 Task: Set the issue deletion in admin repository permissions for the organization "Mark56771" to "Allow repository administrators to delete issues for this organization".
Action: Mouse moved to (1065, 78)
Screenshot: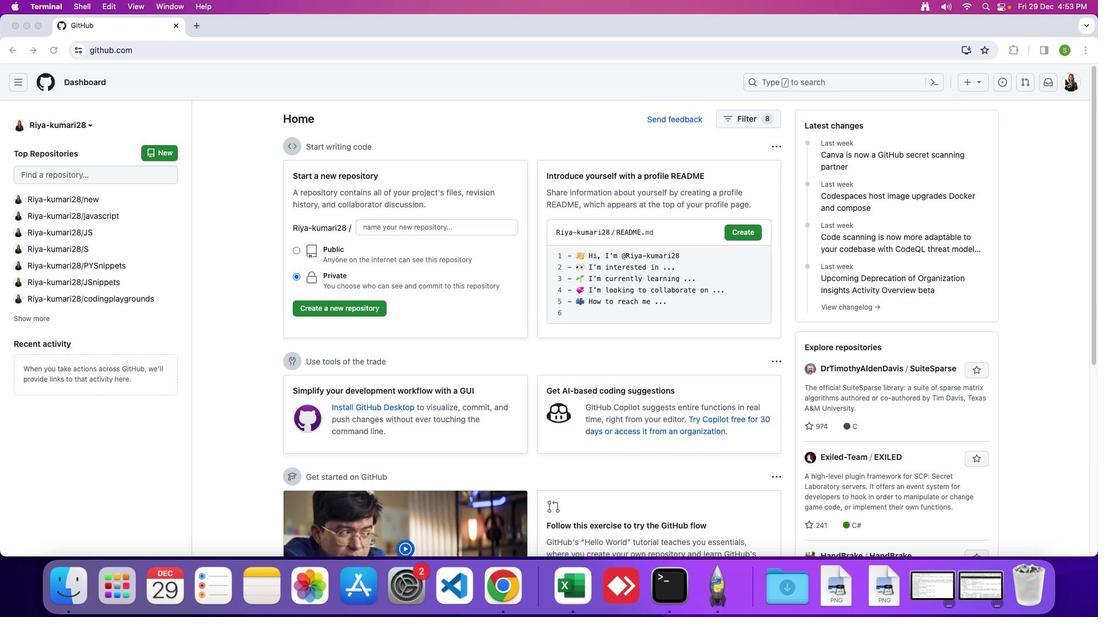 
Action: Mouse pressed left at (1065, 78)
Screenshot: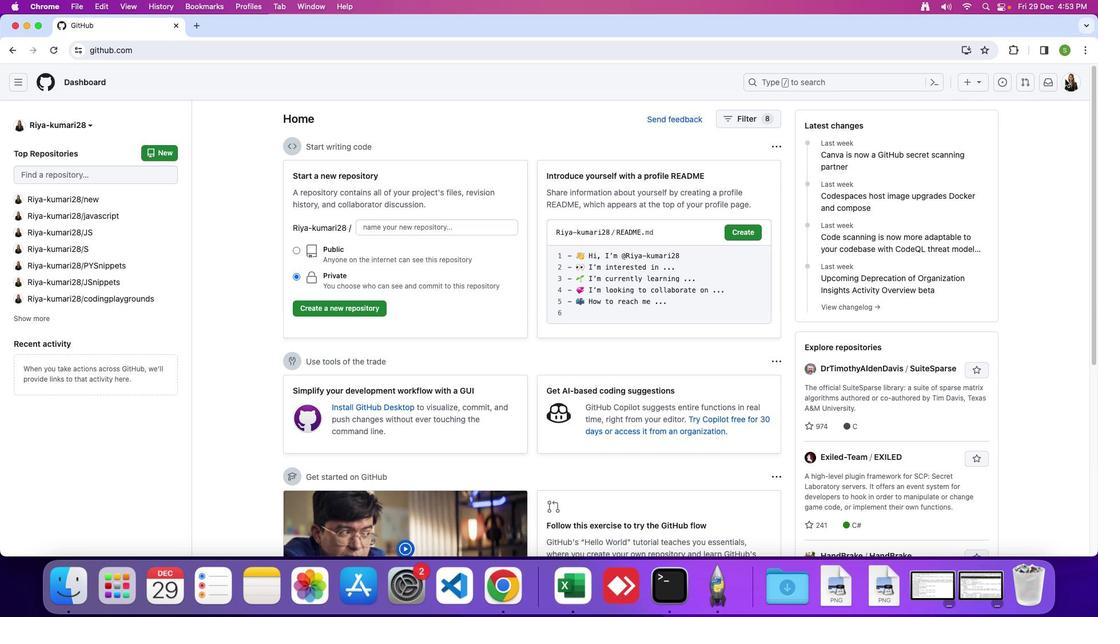 
Action: Mouse moved to (1070, 77)
Screenshot: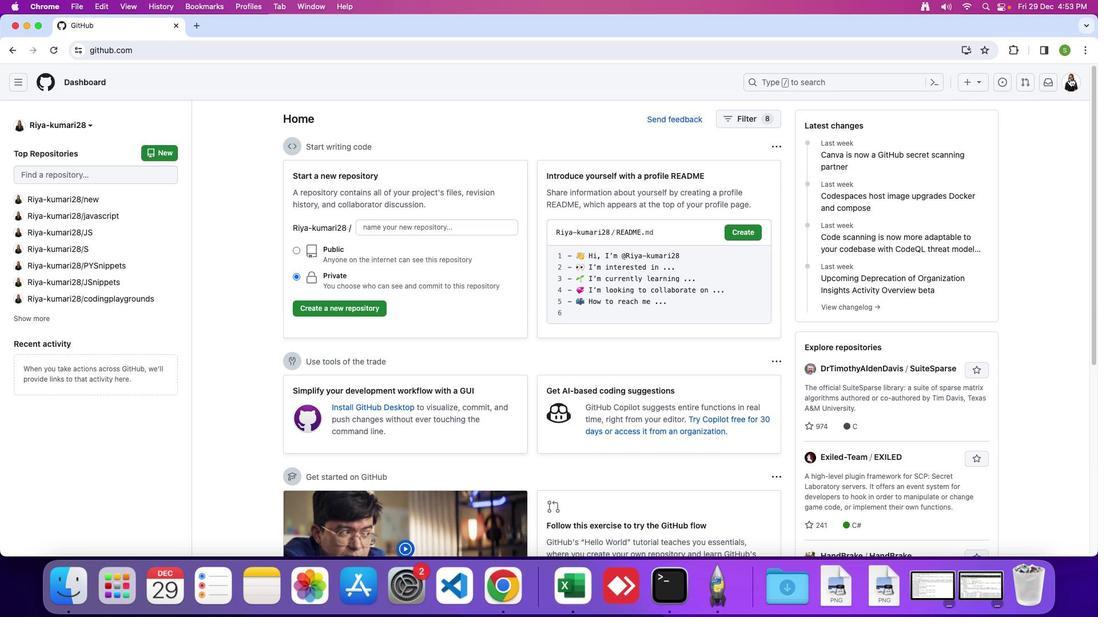 
Action: Mouse pressed left at (1070, 77)
Screenshot: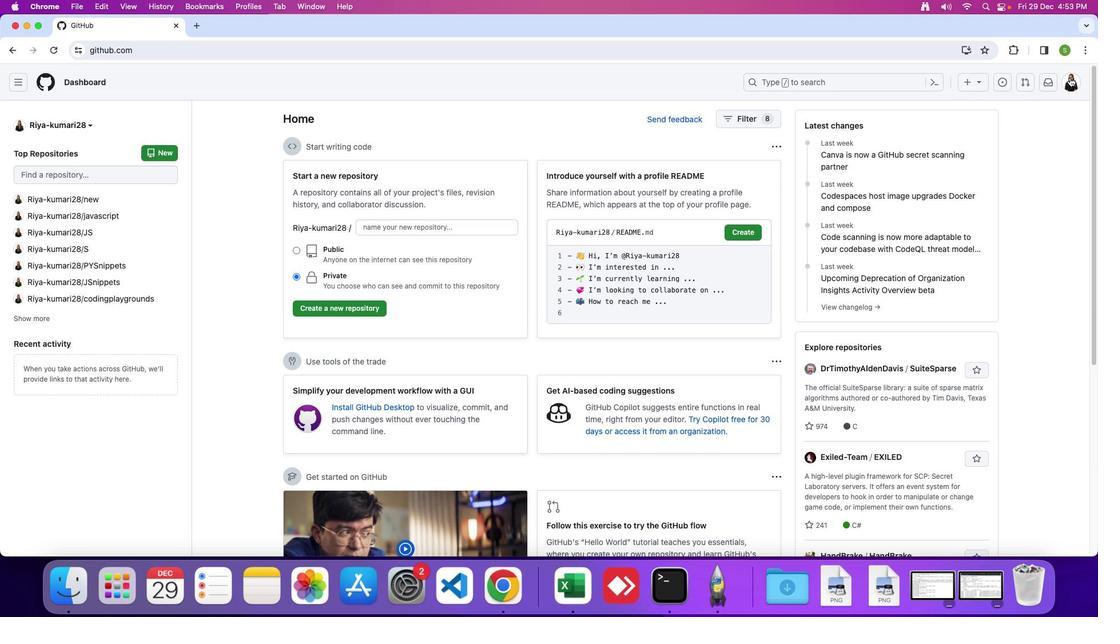 
Action: Mouse moved to (1000, 220)
Screenshot: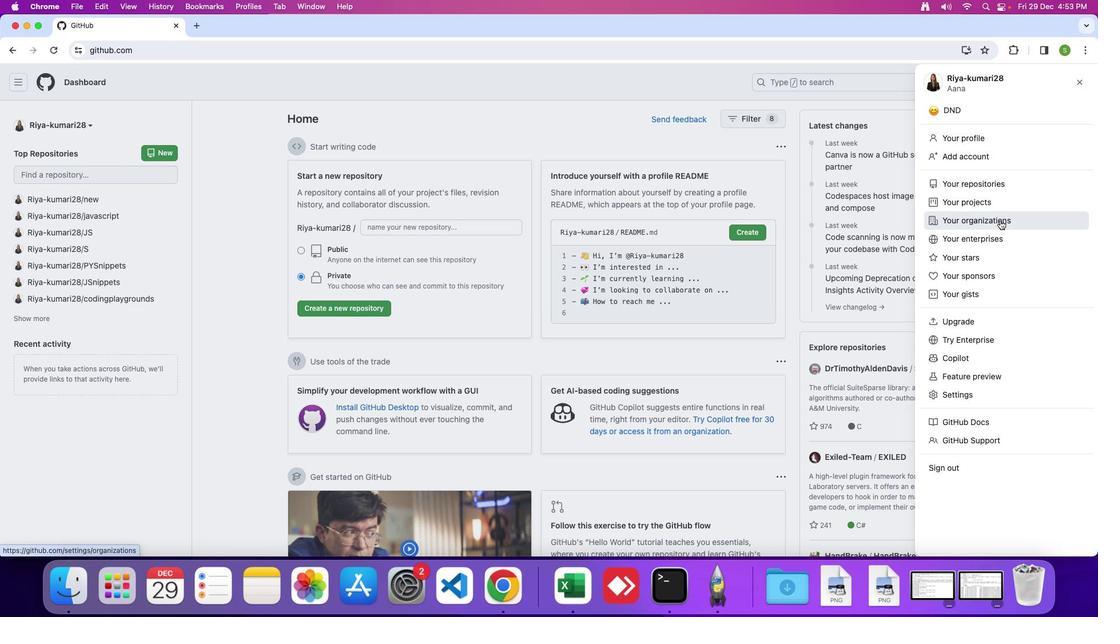 
Action: Mouse pressed left at (1000, 220)
Screenshot: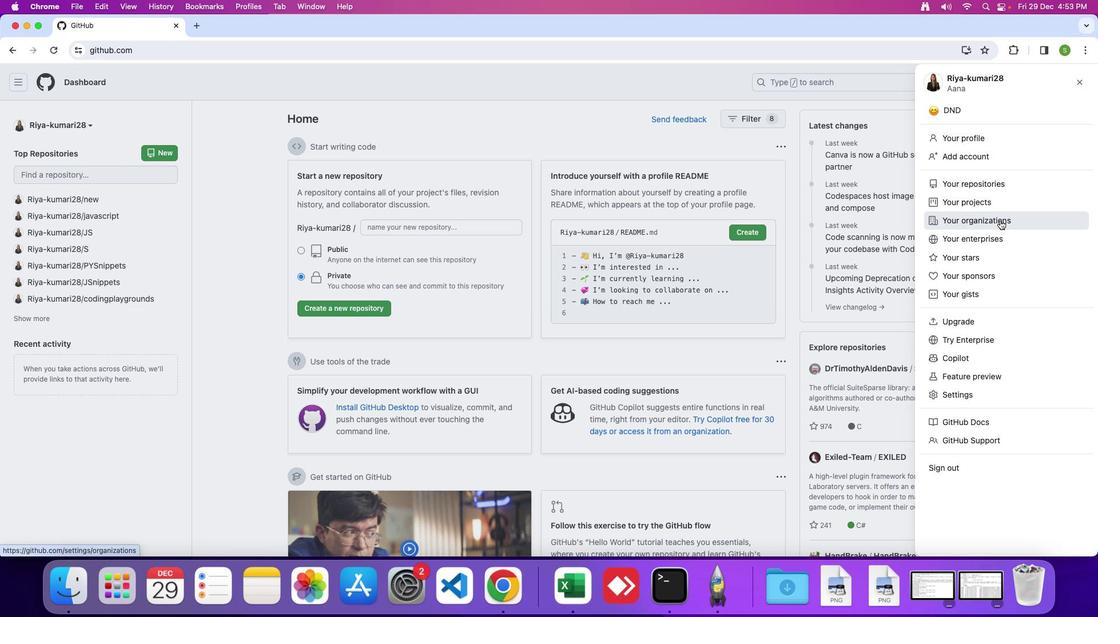 
Action: Mouse moved to (838, 237)
Screenshot: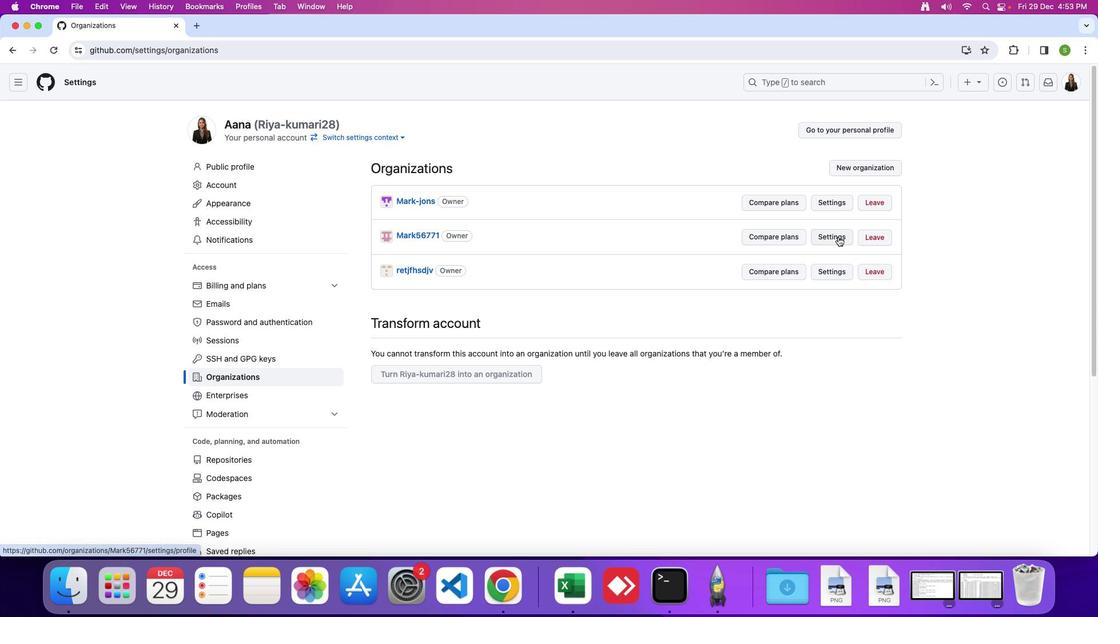 
Action: Mouse pressed left at (838, 237)
Screenshot: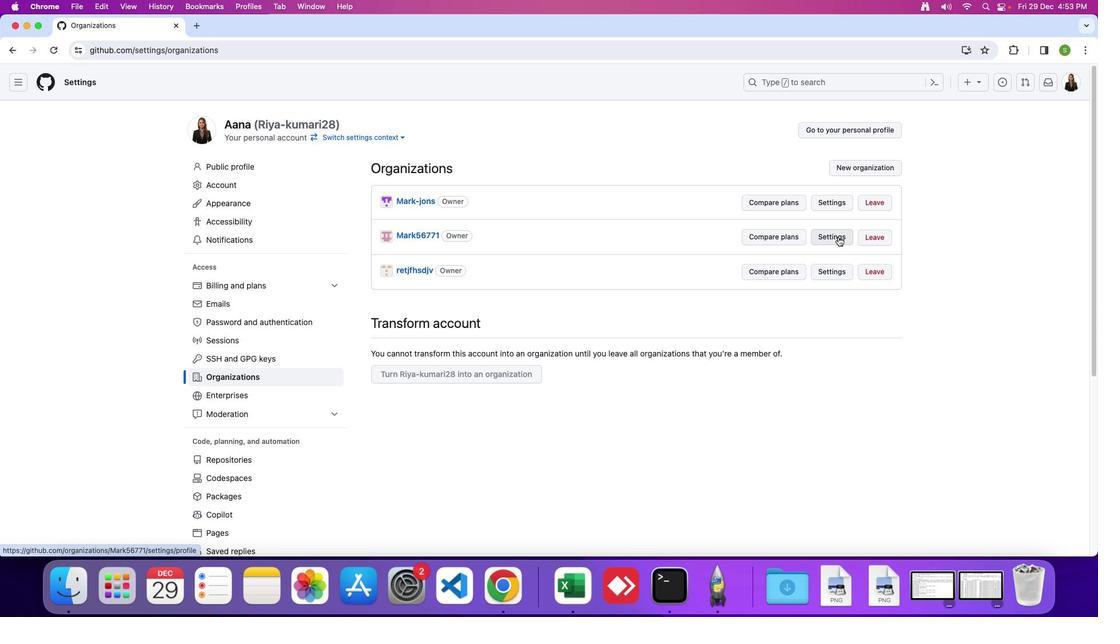 
Action: Mouse moved to (284, 266)
Screenshot: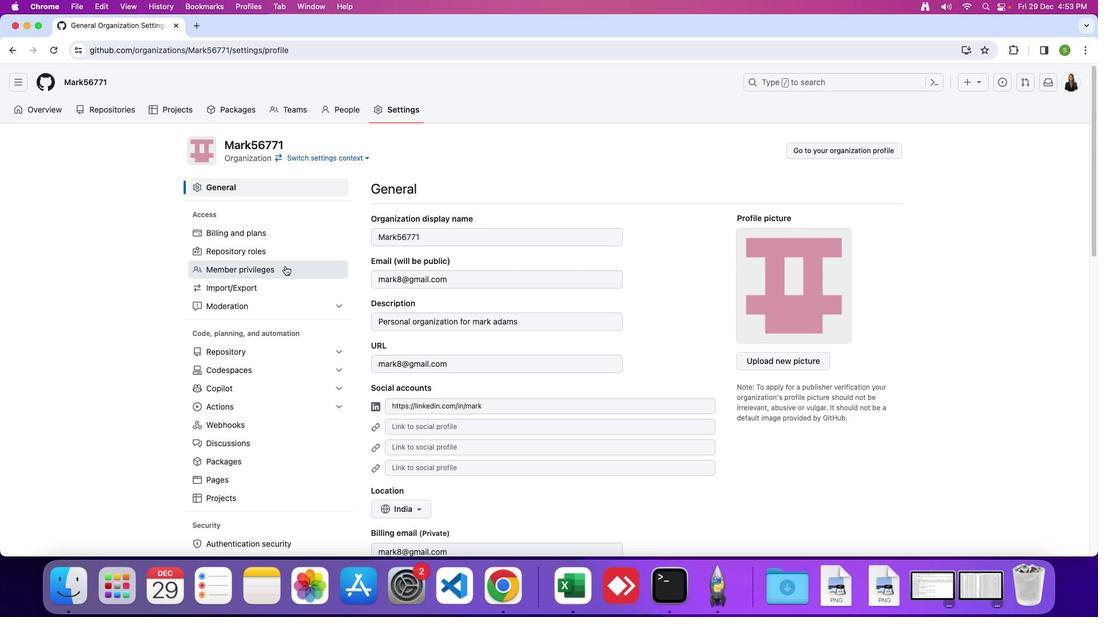 
Action: Mouse pressed left at (284, 266)
Screenshot: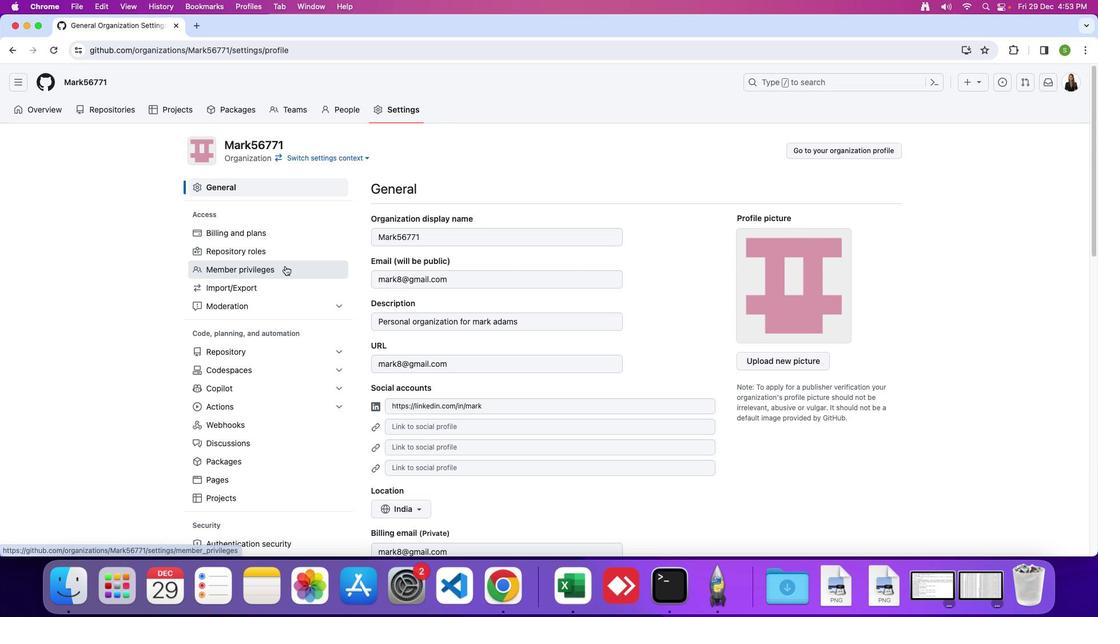 
Action: Mouse moved to (547, 318)
Screenshot: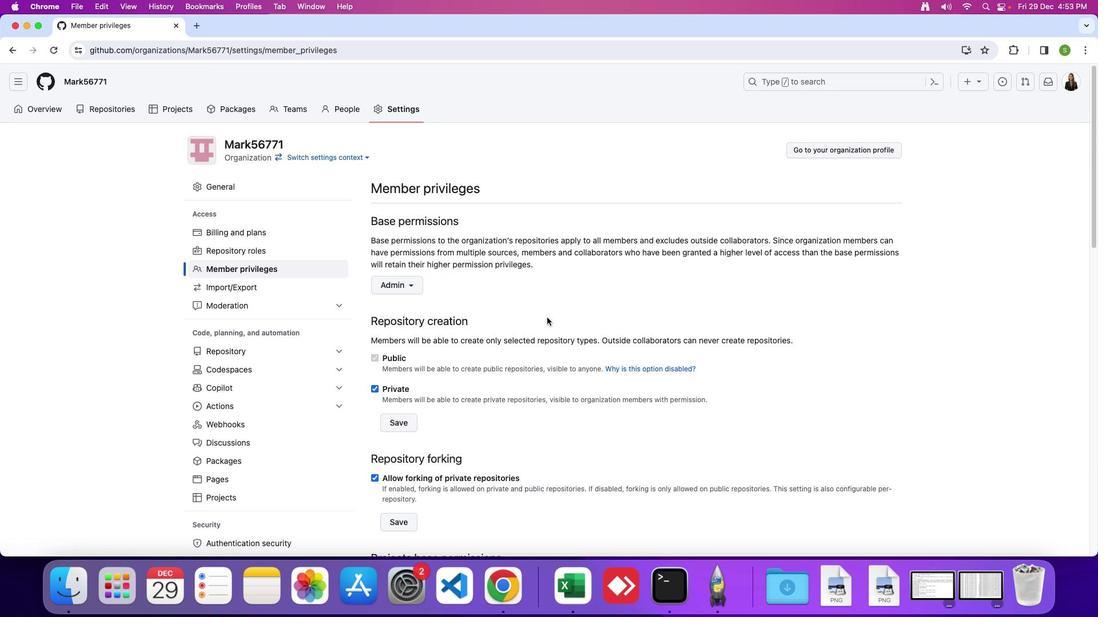 
Action: Mouse scrolled (547, 318) with delta (0, 0)
Screenshot: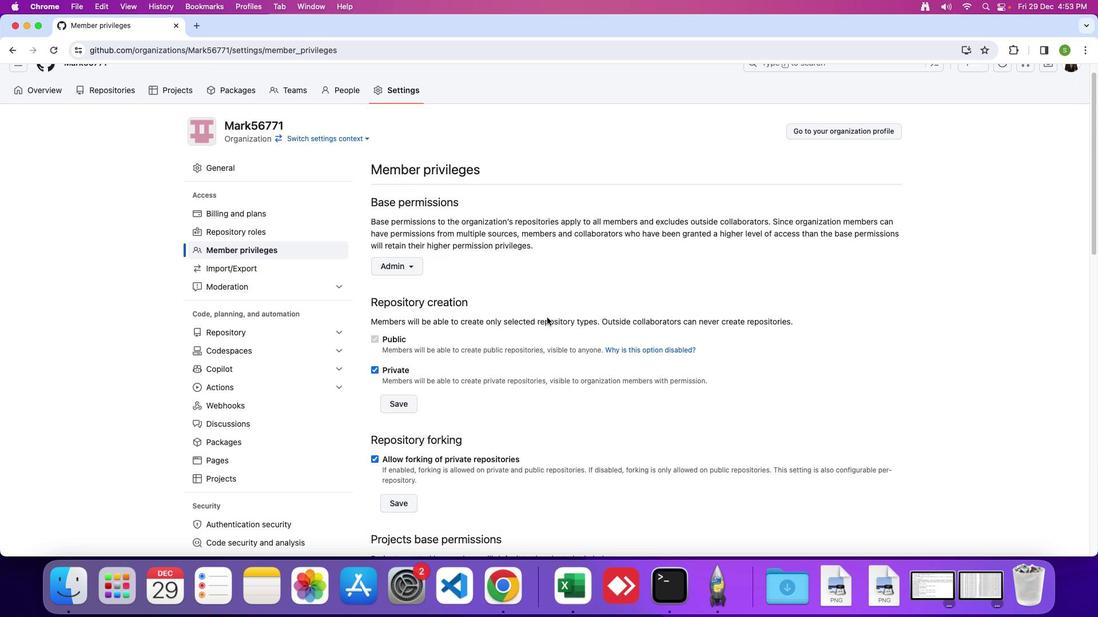 
Action: Mouse moved to (547, 318)
Screenshot: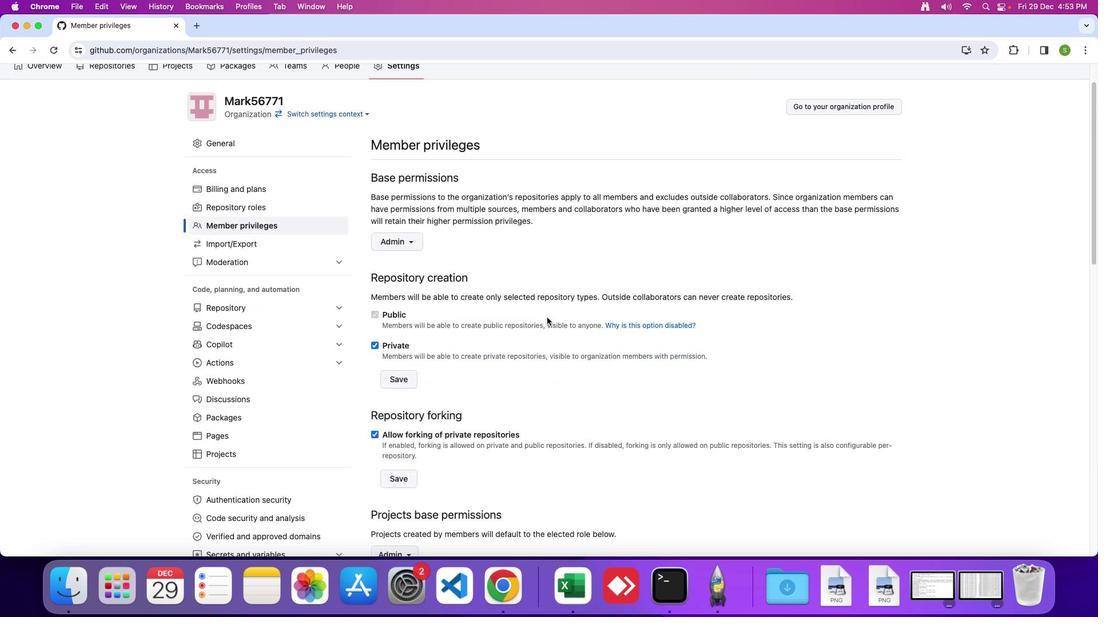 
Action: Mouse scrolled (547, 318) with delta (0, 0)
Screenshot: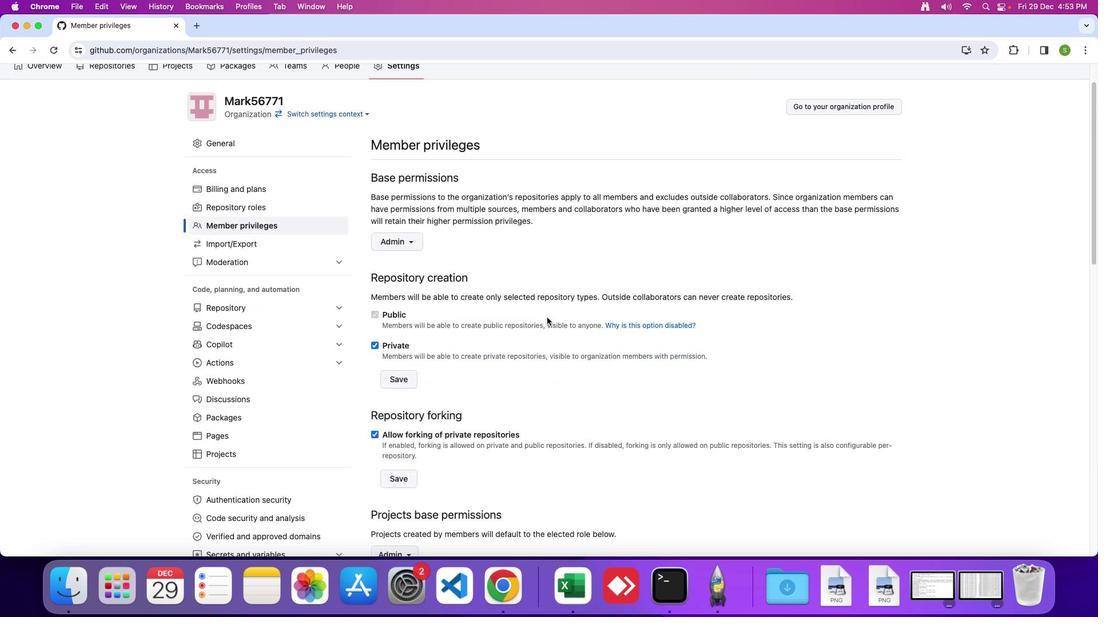 
Action: Mouse scrolled (547, 318) with delta (0, -1)
Screenshot: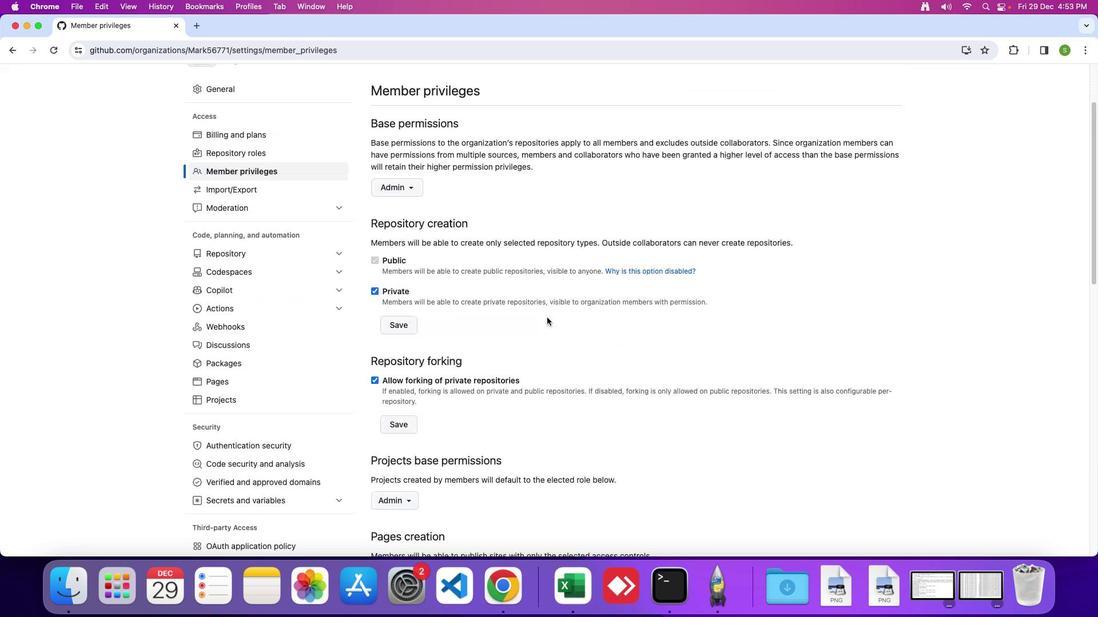 
Action: Mouse scrolled (547, 318) with delta (0, 0)
Screenshot: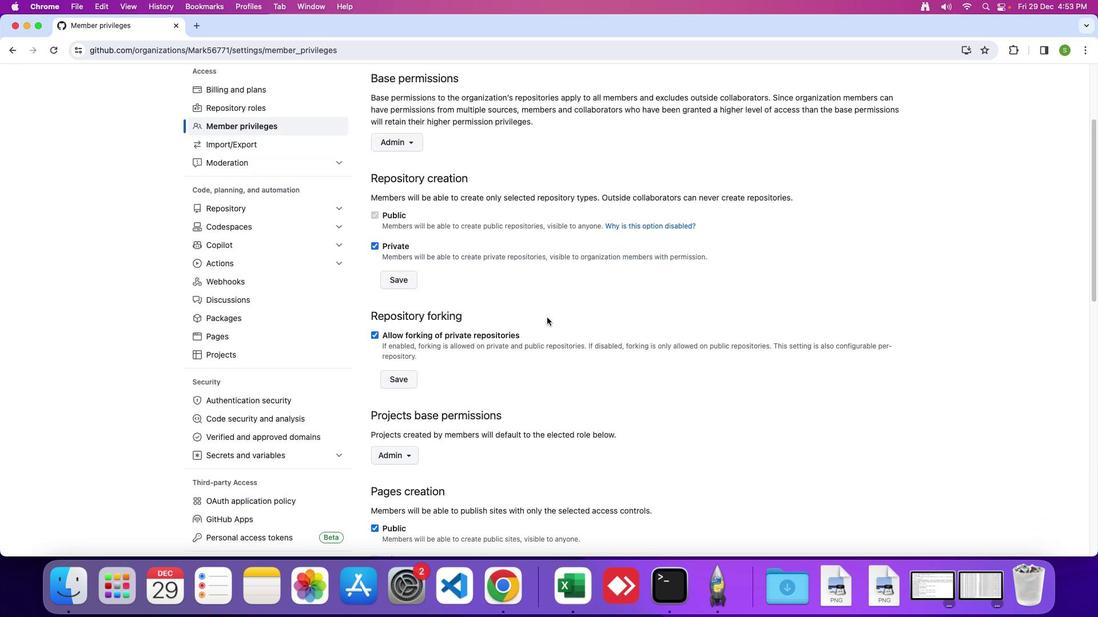 
Action: Mouse scrolled (547, 318) with delta (0, 0)
Screenshot: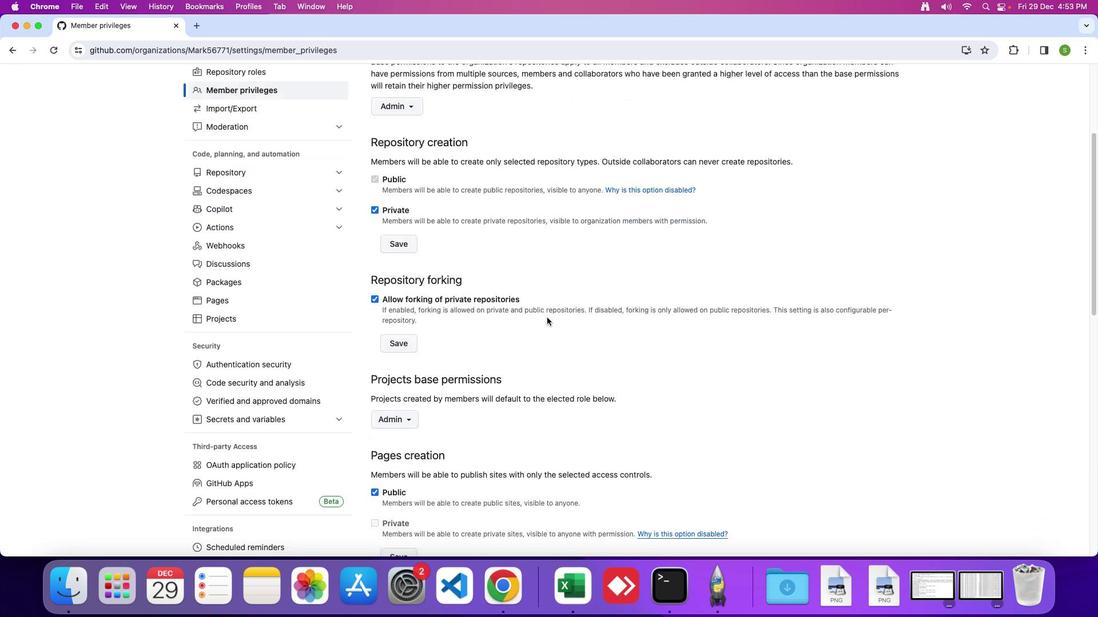 
Action: Mouse scrolled (547, 318) with delta (0, -2)
Screenshot: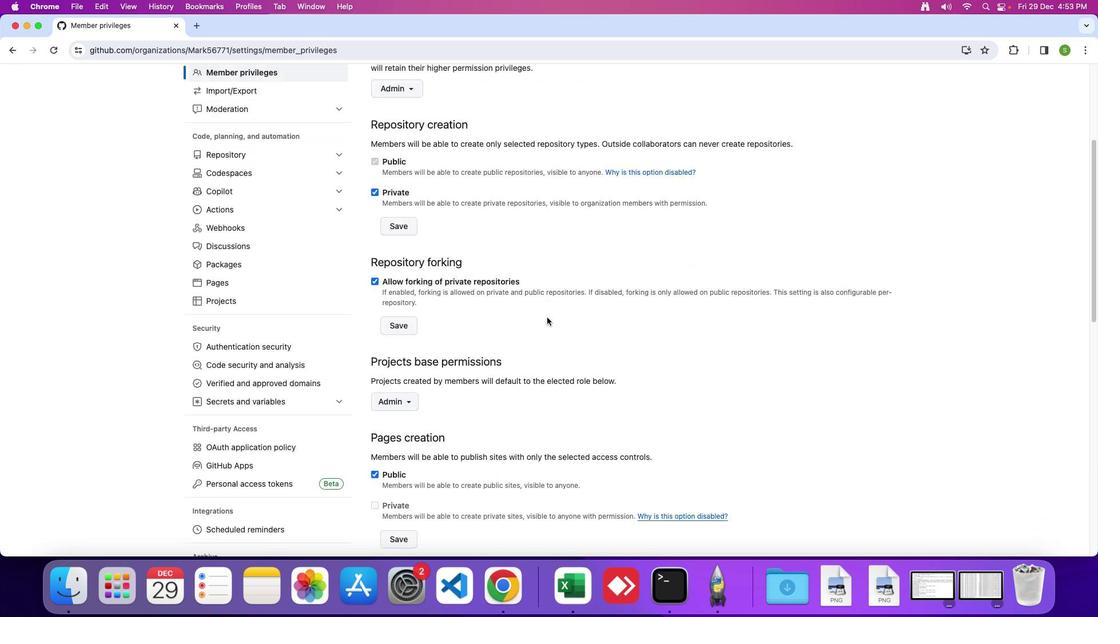 
Action: Mouse scrolled (547, 318) with delta (0, 0)
Screenshot: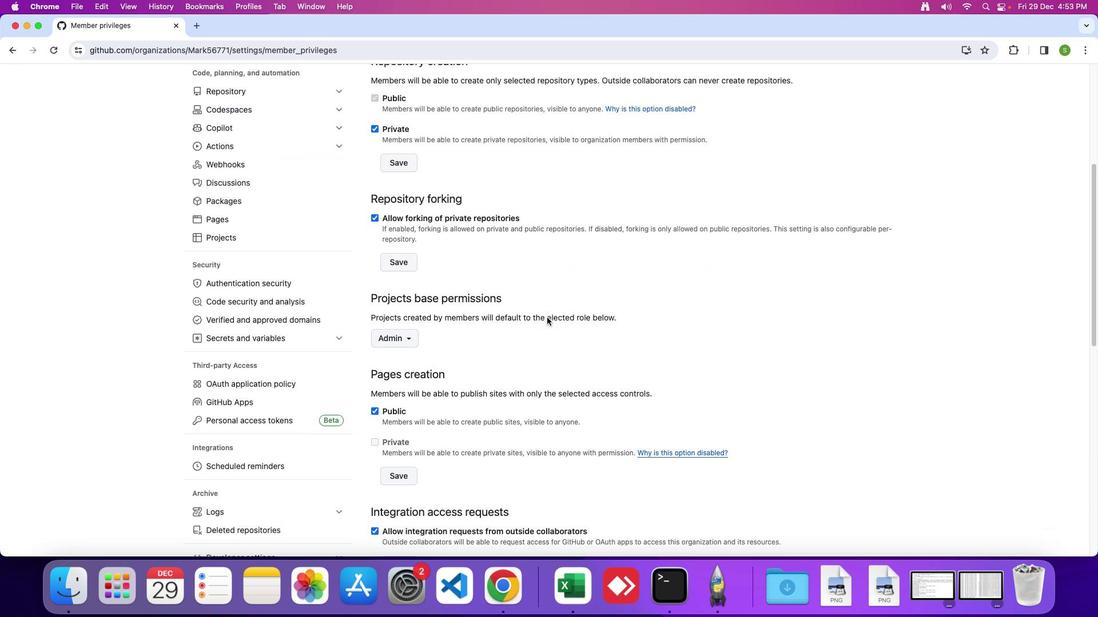 
Action: Mouse scrolled (547, 318) with delta (0, 0)
Screenshot: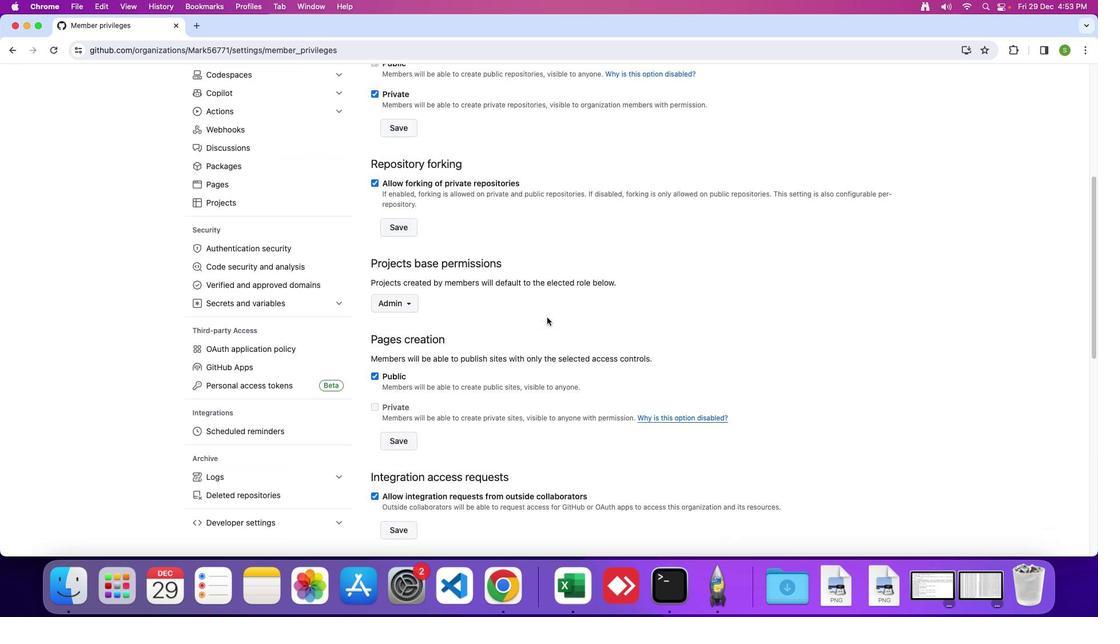 
Action: Mouse scrolled (547, 318) with delta (0, -2)
Screenshot: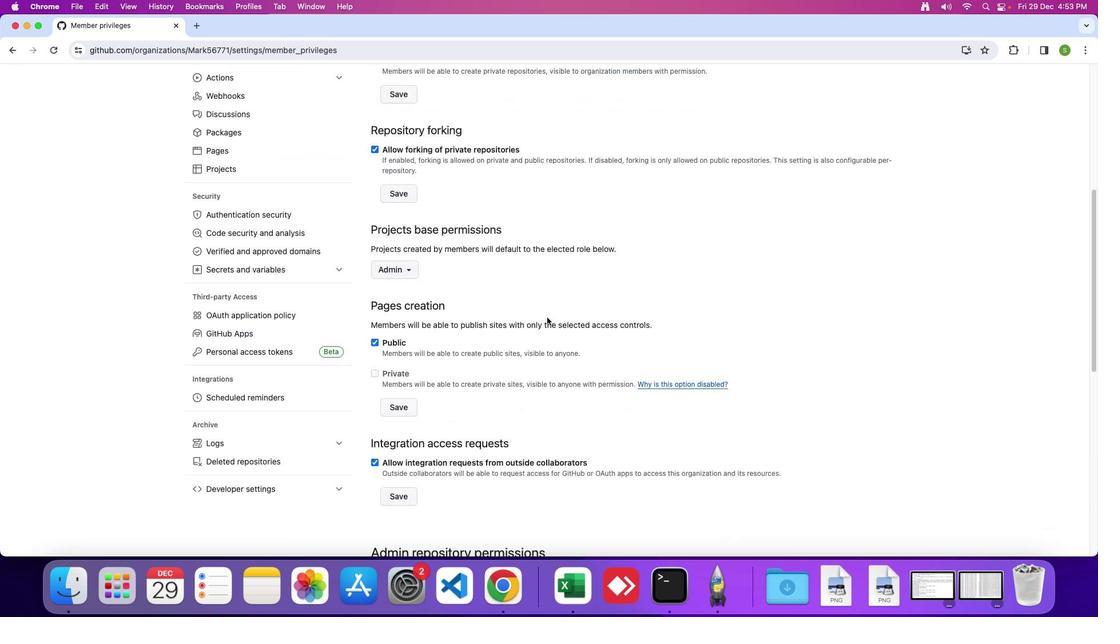 
Action: Mouse scrolled (547, 318) with delta (0, 0)
Screenshot: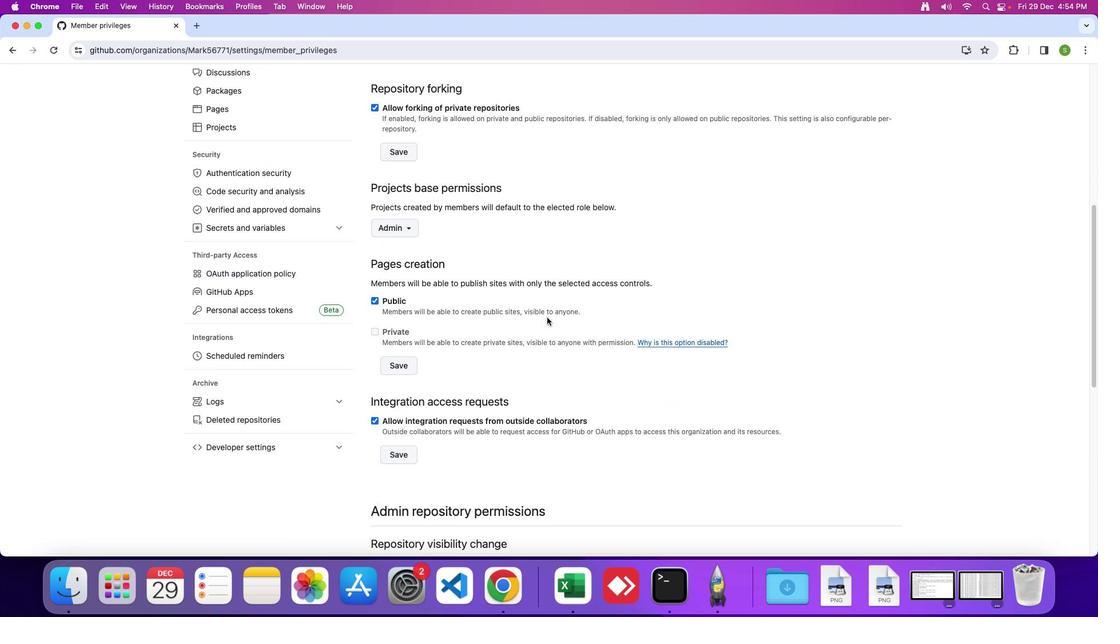 
Action: Mouse scrolled (547, 318) with delta (0, 0)
Screenshot: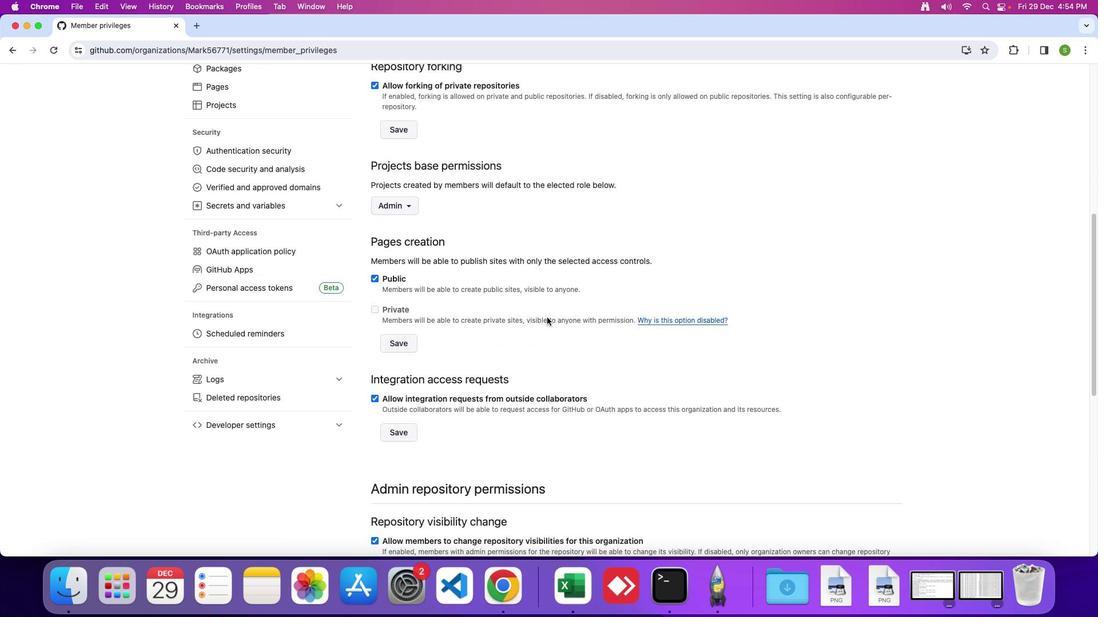 
Action: Mouse scrolled (547, 318) with delta (0, -1)
Screenshot: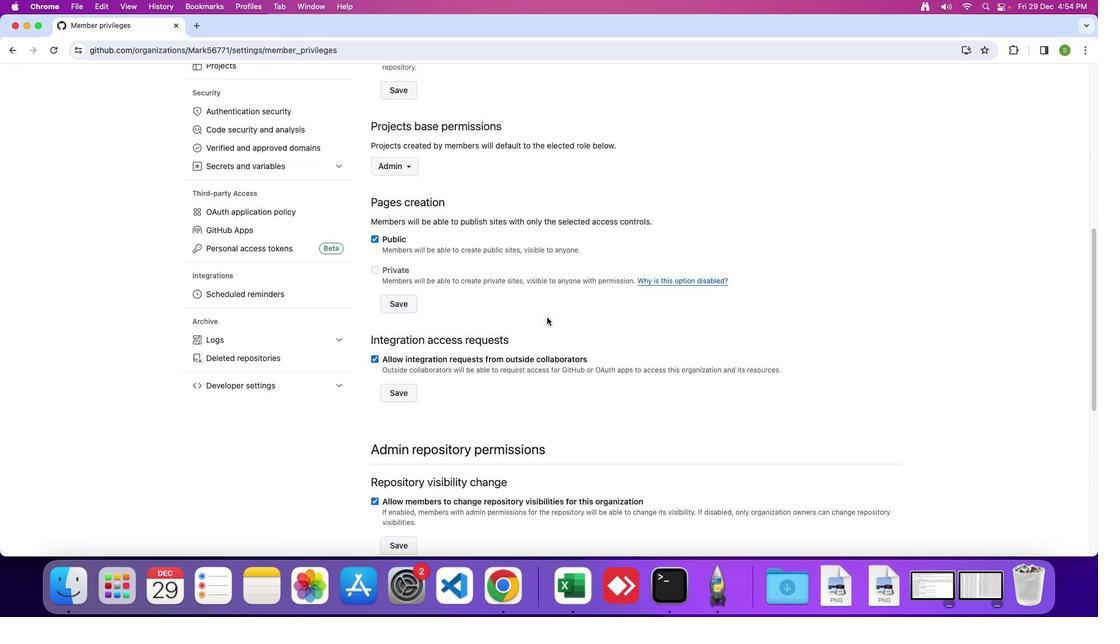 
Action: Mouse scrolled (547, 318) with delta (0, 0)
Screenshot: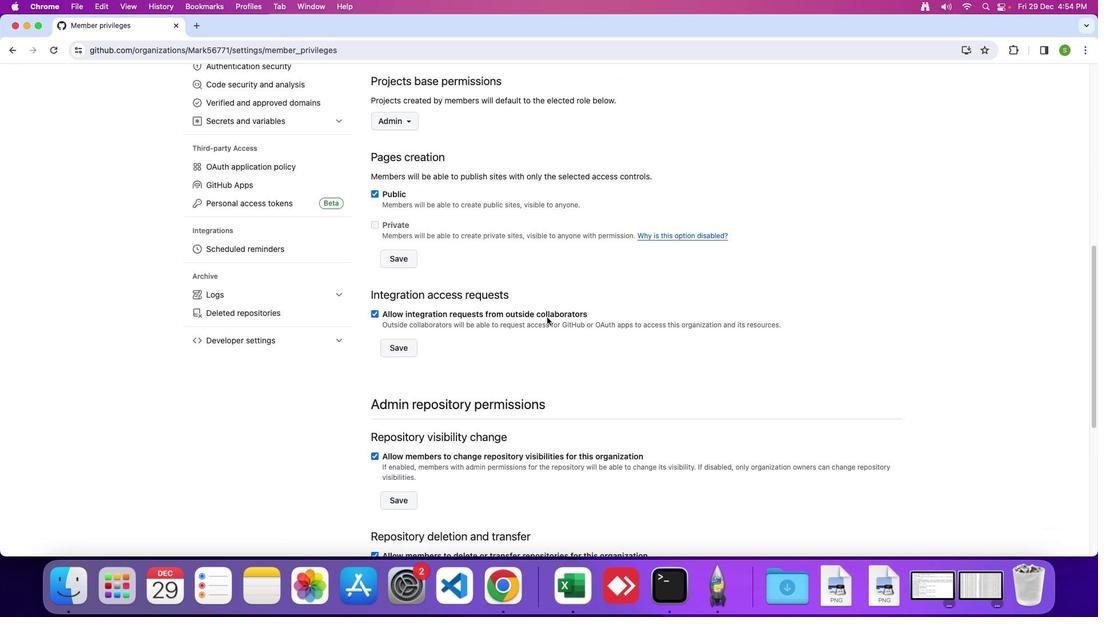 
Action: Mouse scrolled (547, 318) with delta (0, 0)
Screenshot: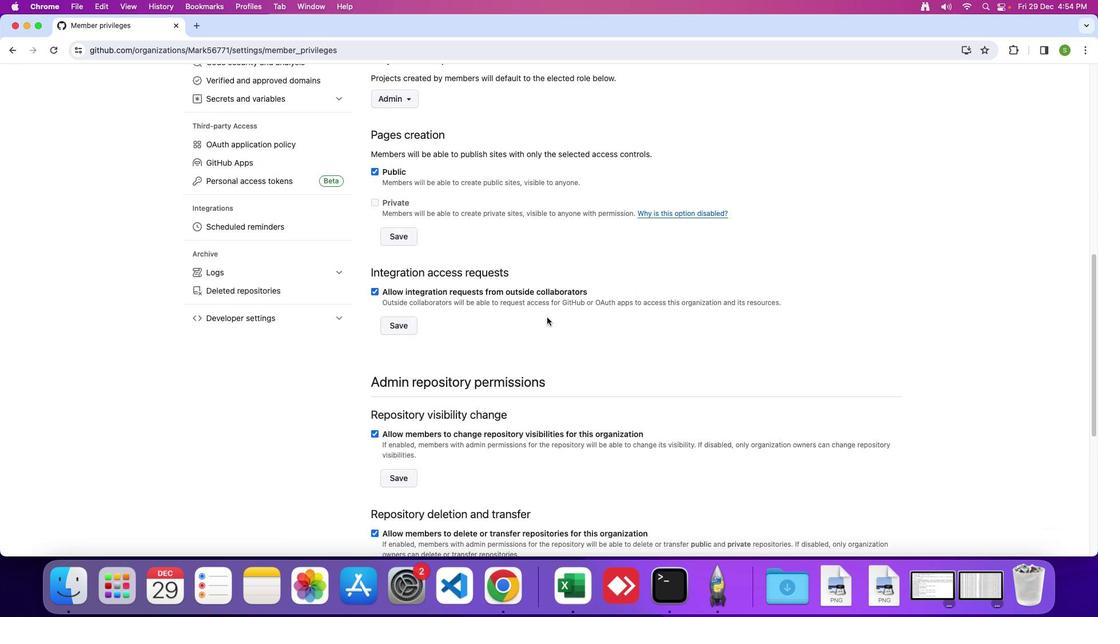 
Action: Mouse scrolled (547, 318) with delta (0, -1)
Screenshot: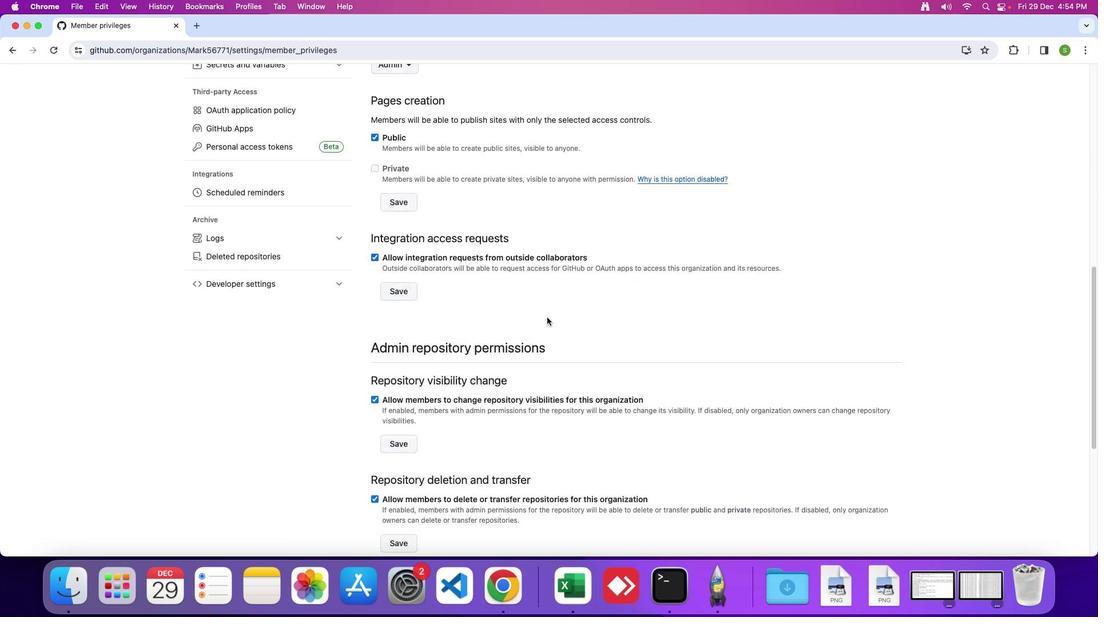 
Action: Mouse scrolled (547, 318) with delta (0, 0)
Screenshot: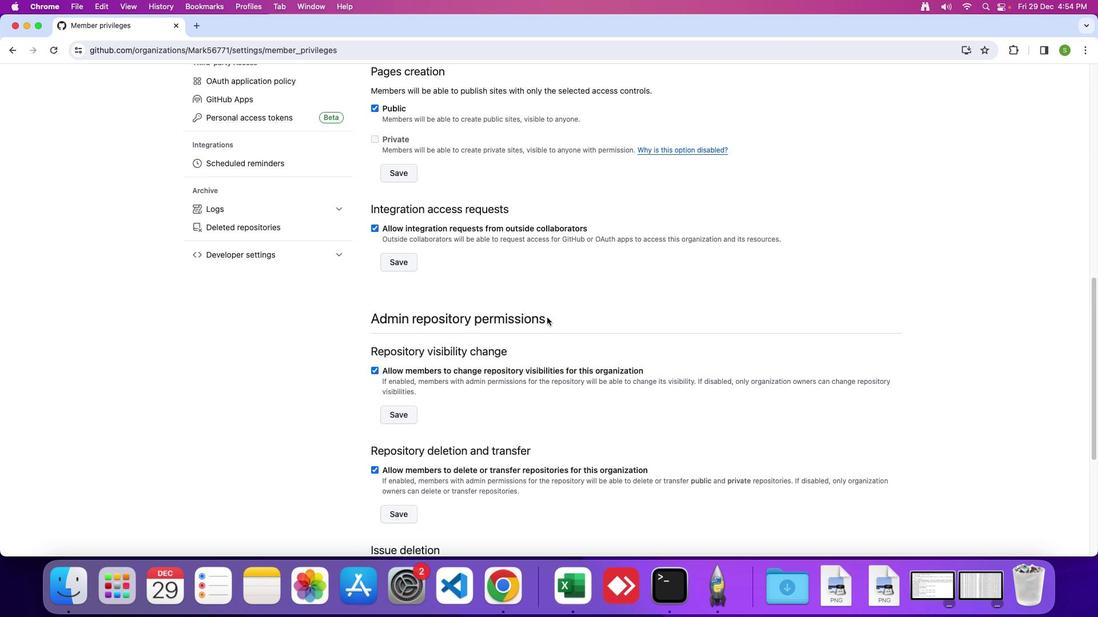 
Action: Mouse scrolled (547, 318) with delta (0, 0)
Screenshot: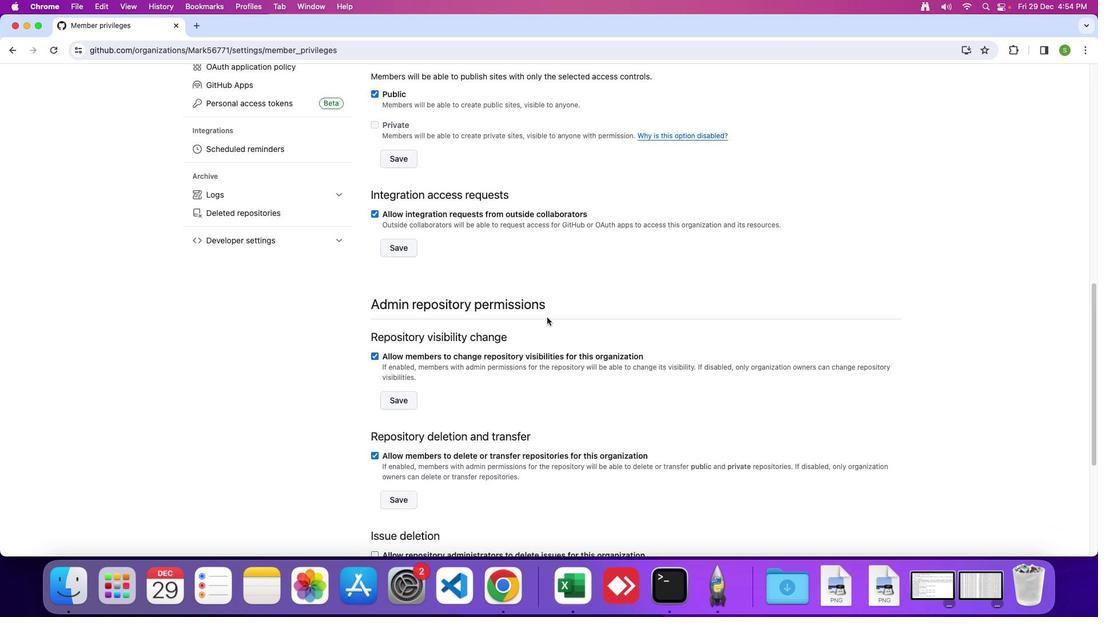 
Action: Mouse scrolled (547, 318) with delta (0, -1)
Screenshot: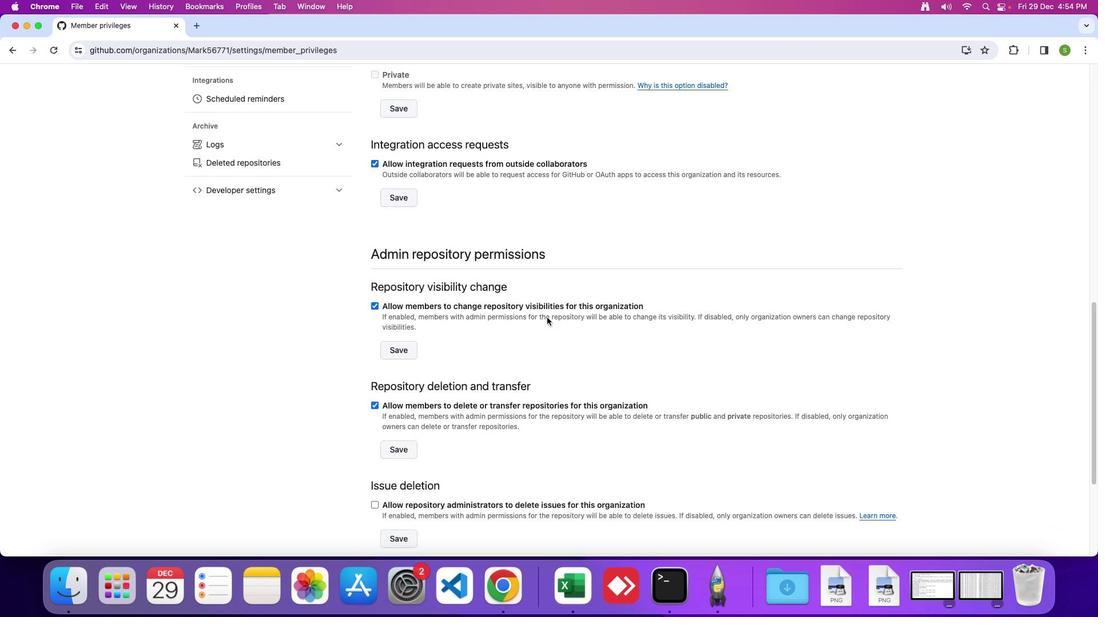 
Action: Mouse scrolled (547, 318) with delta (0, 0)
Screenshot: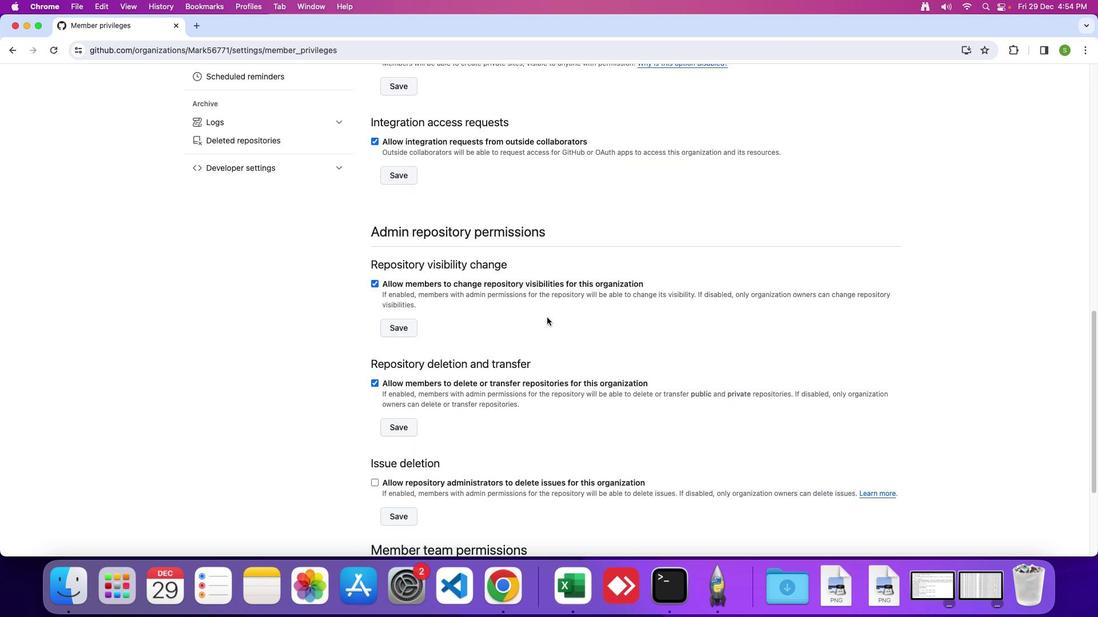 
Action: Mouse scrolled (547, 318) with delta (0, 0)
Screenshot: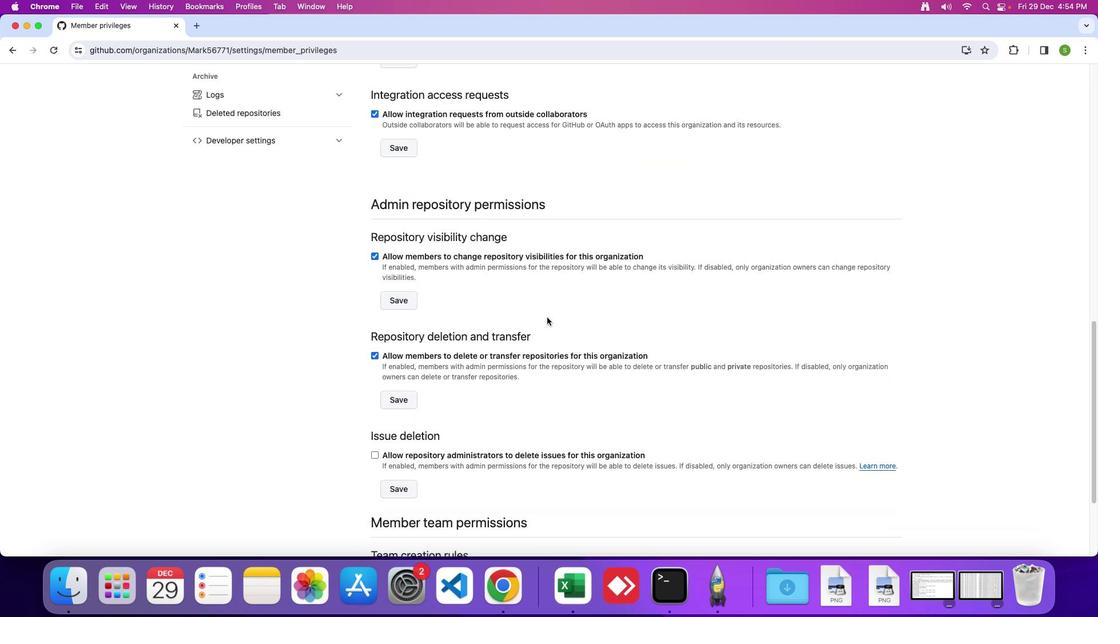 
Action: Mouse scrolled (547, 318) with delta (0, -1)
Screenshot: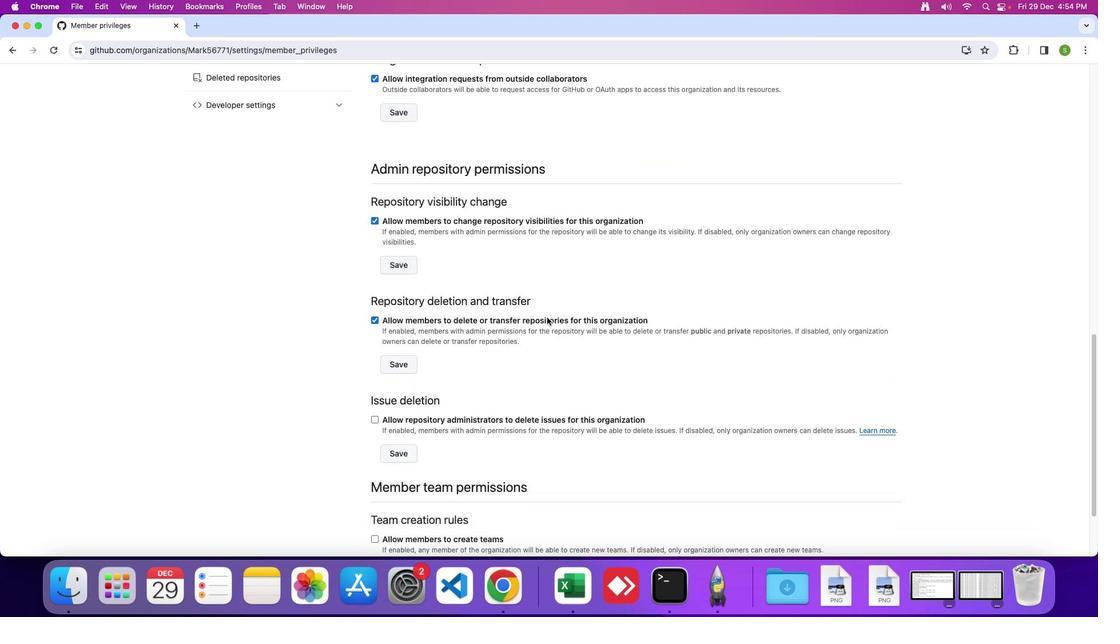 
Action: Mouse scrolled (547, 318) with delta (0, 0)
Screenshot: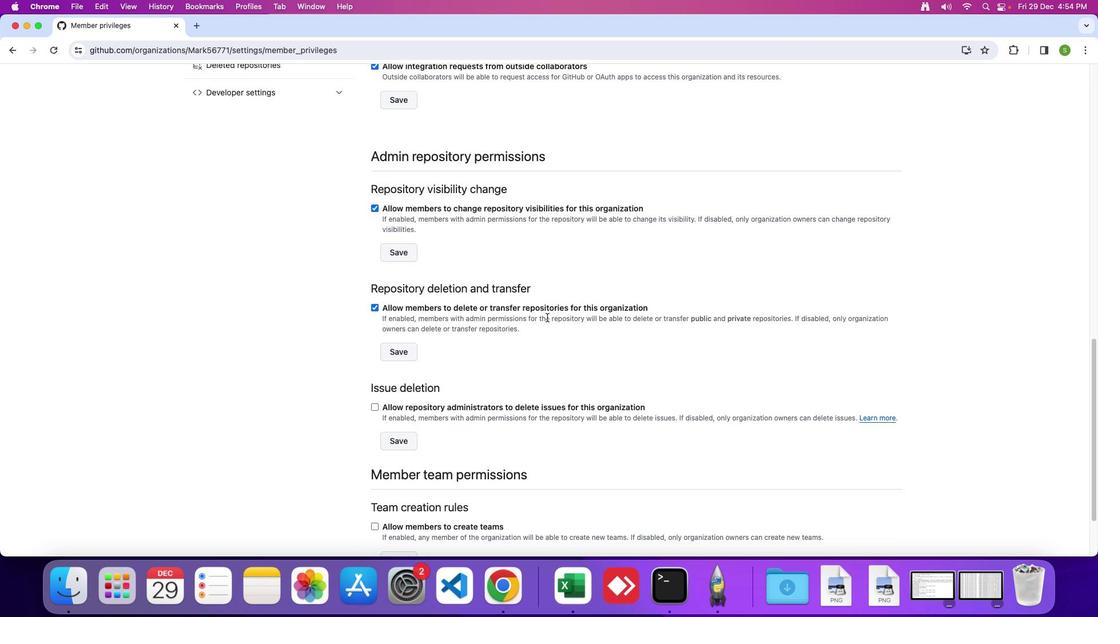 
Action: Mouse scrolled (547, 318) with delta (0, 0)
Screenshot: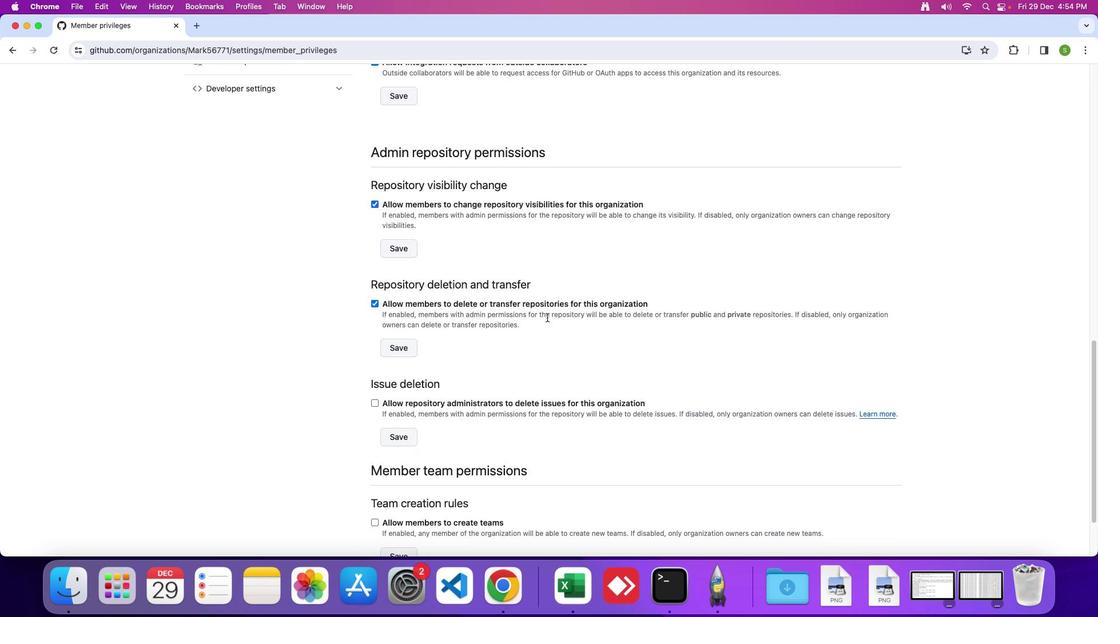 
Action: Mouse scrolled (547, 318) with delta (0, 0)
Screenshot: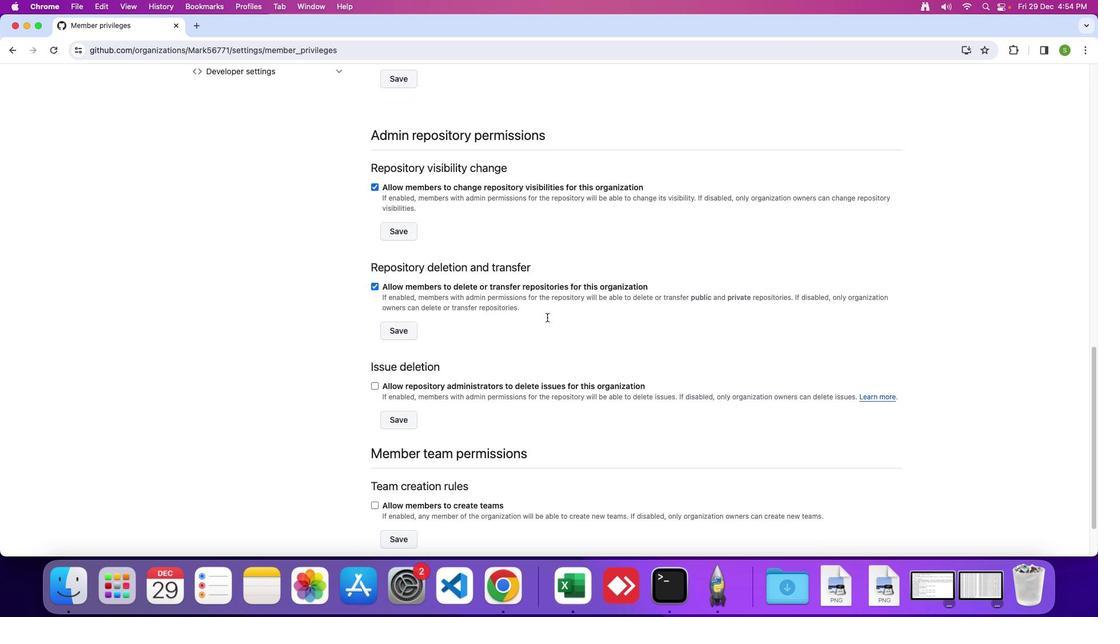 
Action: Mouse scrolled (547, 318) with delta (0, 0)
Screenshot: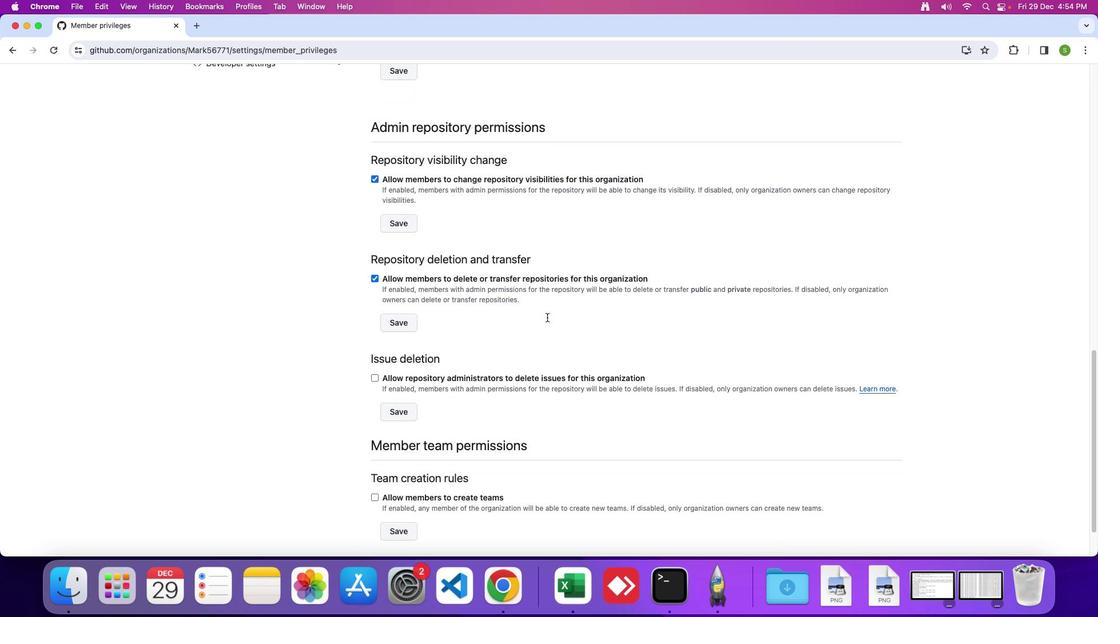 
Action: Mouse scrolled (547, 318) with delta (0, 0)
Screenshot: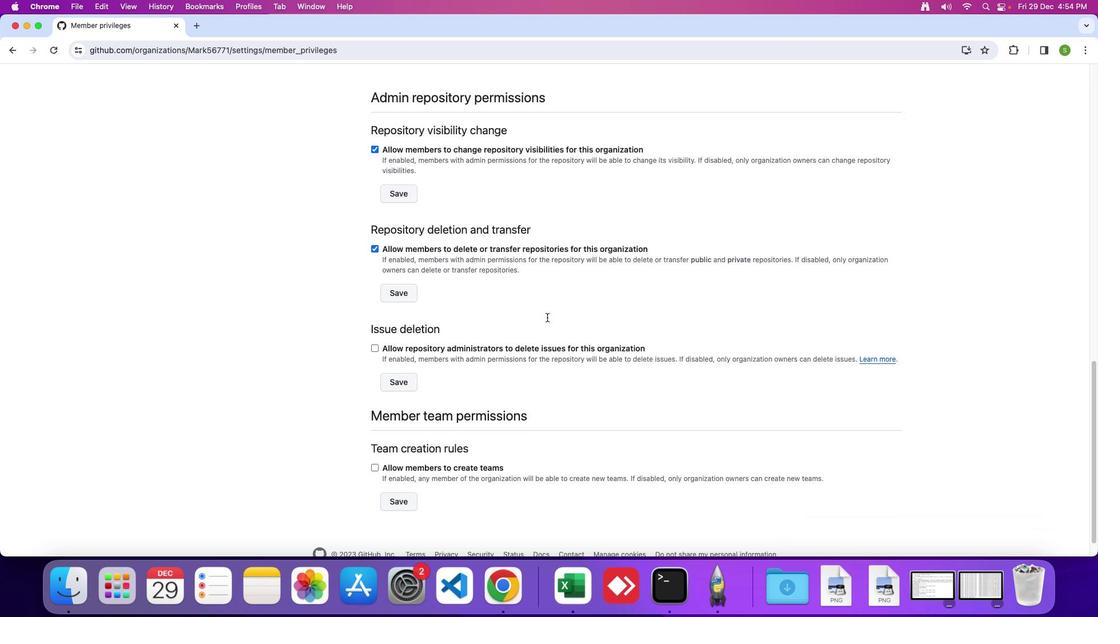 
Action: Mouse moved to (547, 317)
Screenshot: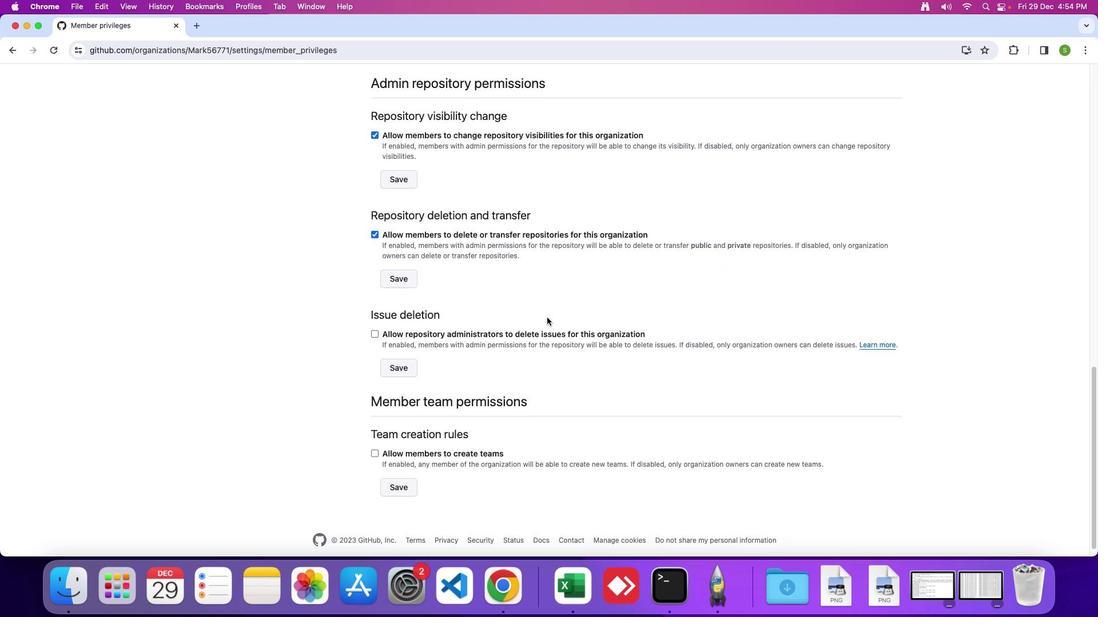 
Action: Mouse scrolled (547, 317) with delta (0, 0)
Screenshot: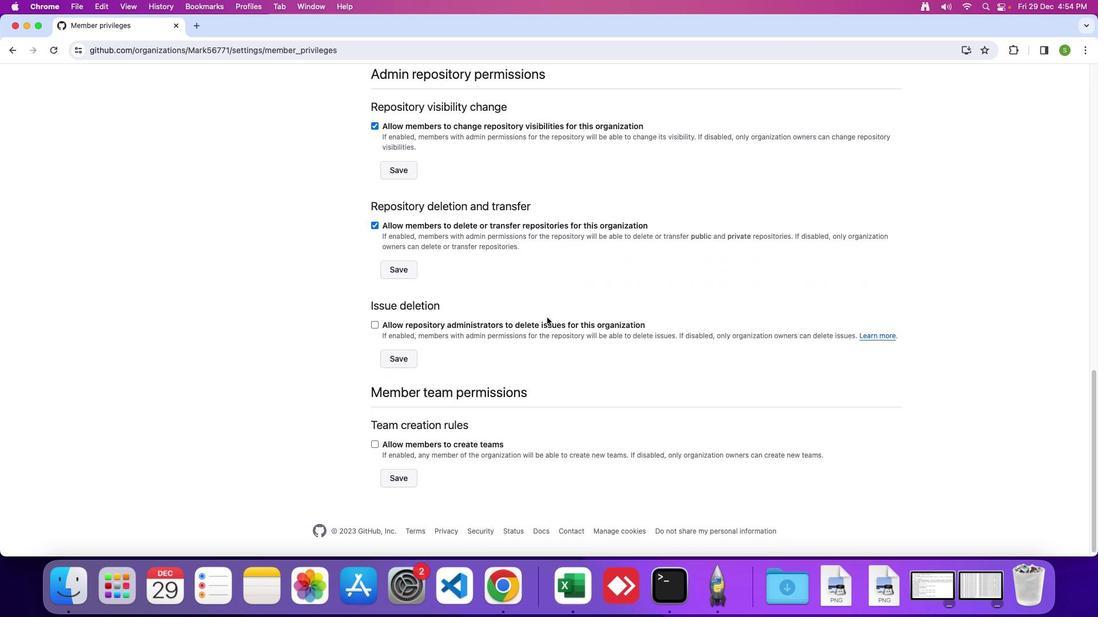 
Action: Mouse scrolled (547, 317) with delta (0, 0)
Screenshot: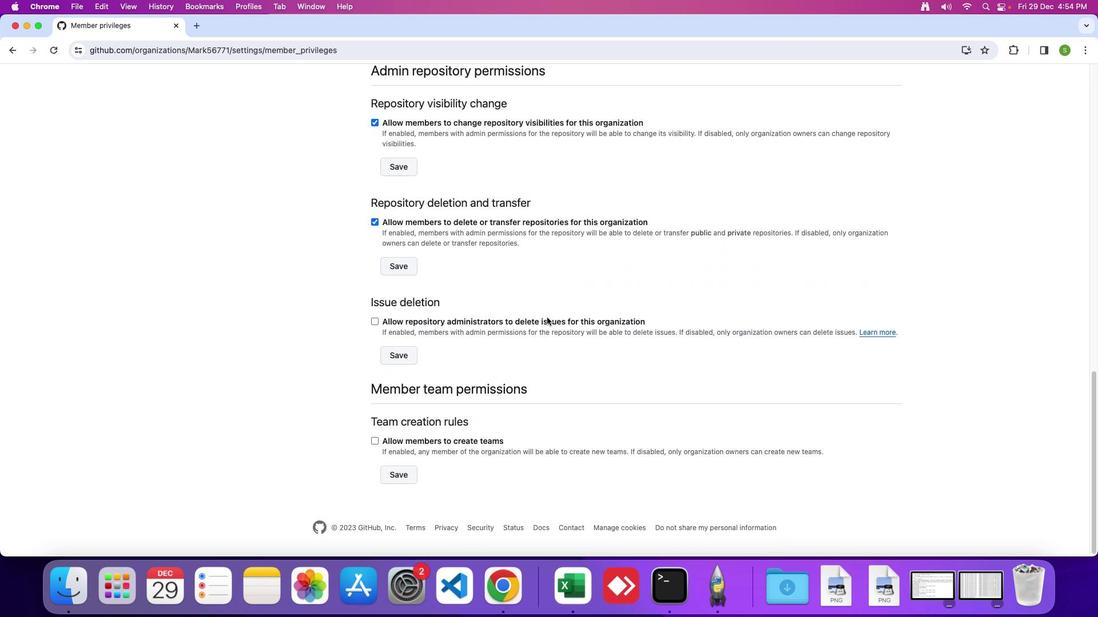 
Action: Mouse scrolled (547, 317) with delta (0, -1)
Screenshot: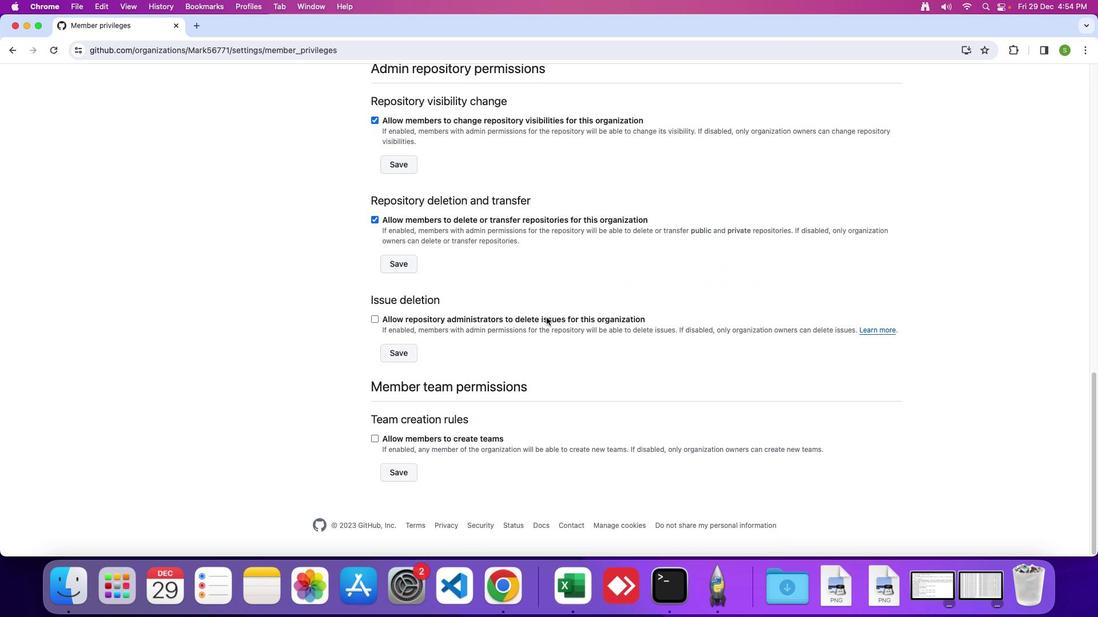 
Action: Mouse moved to (378, 322)
Screenshot: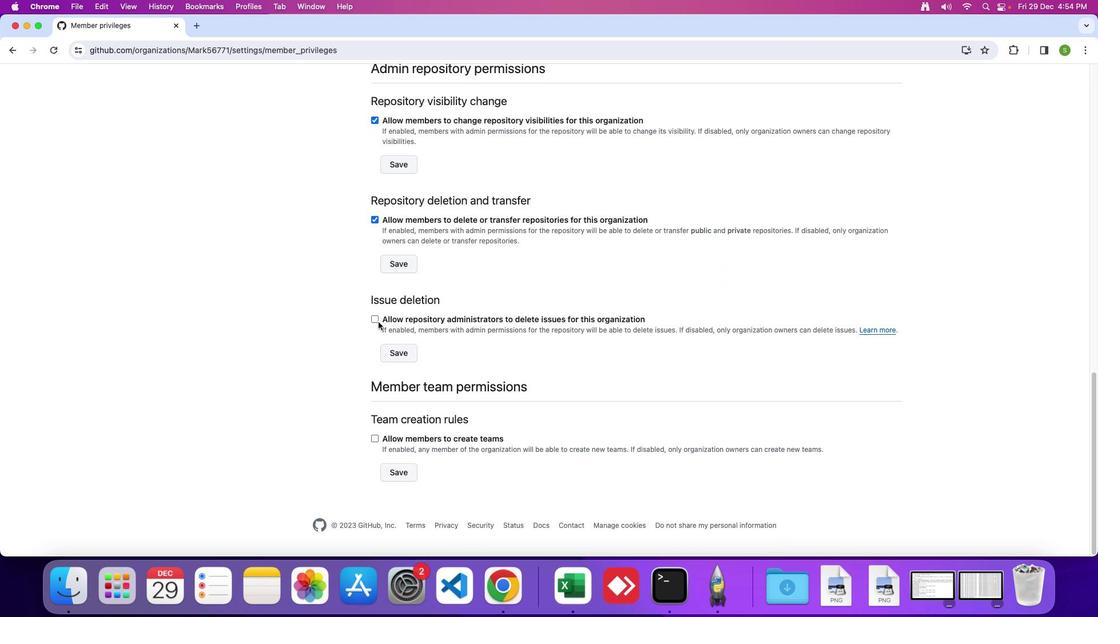 
Action: Mouse pressed left at (378, 322)
Screenshot: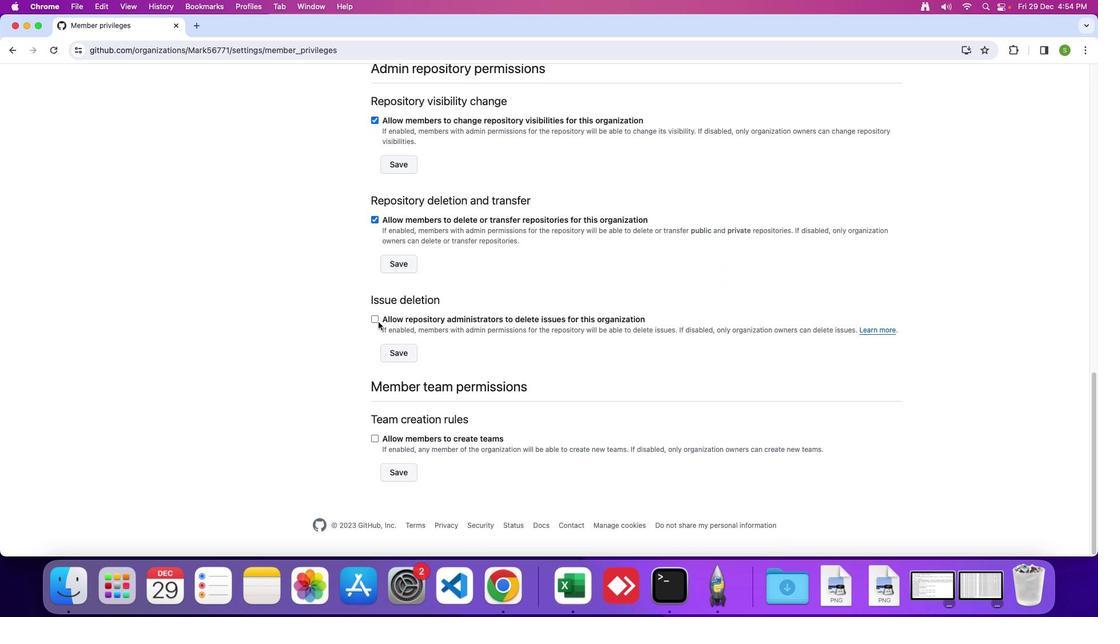 
Action: Mouse moved to (374, 322)
Screenshot: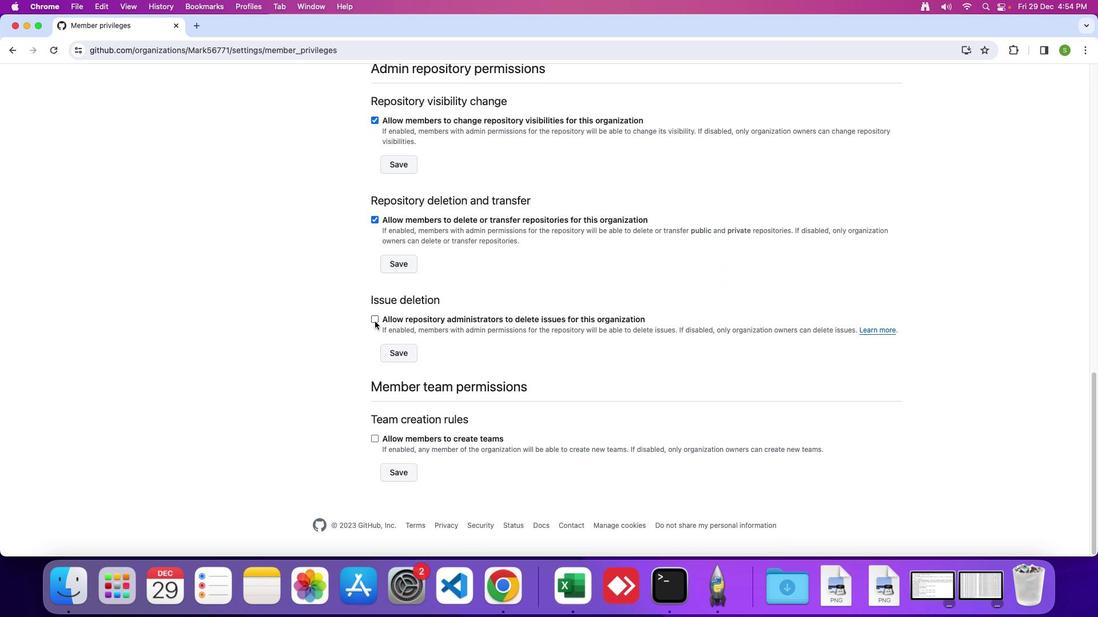 
Action: Mouse pressed left at (374, 322)
Screenshot: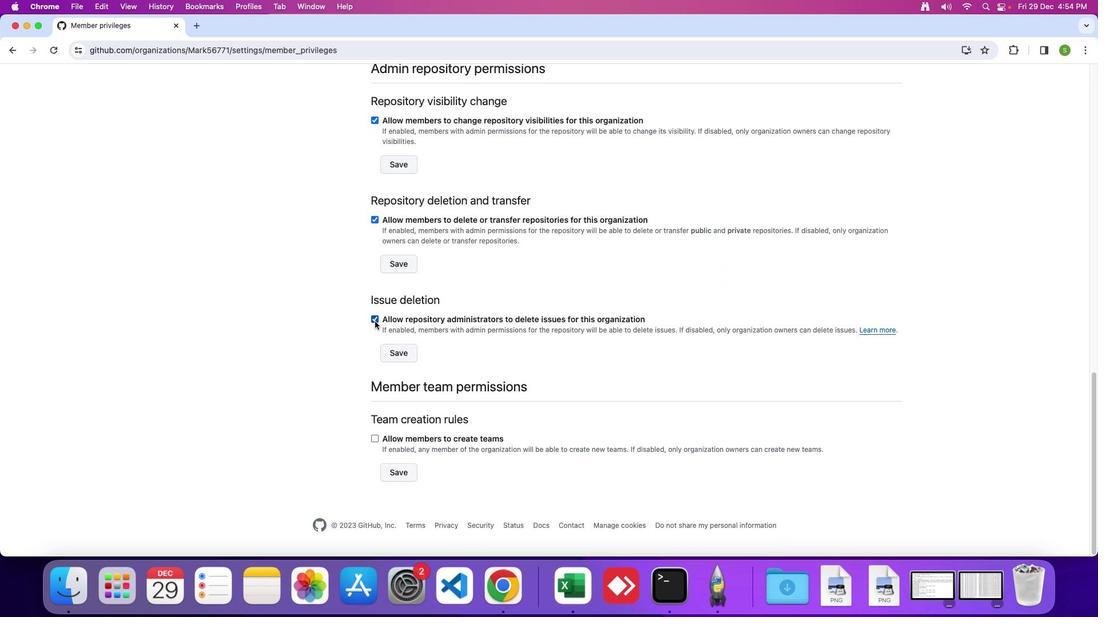 
Action: Mouse moved to (393, 350)
Screenshot: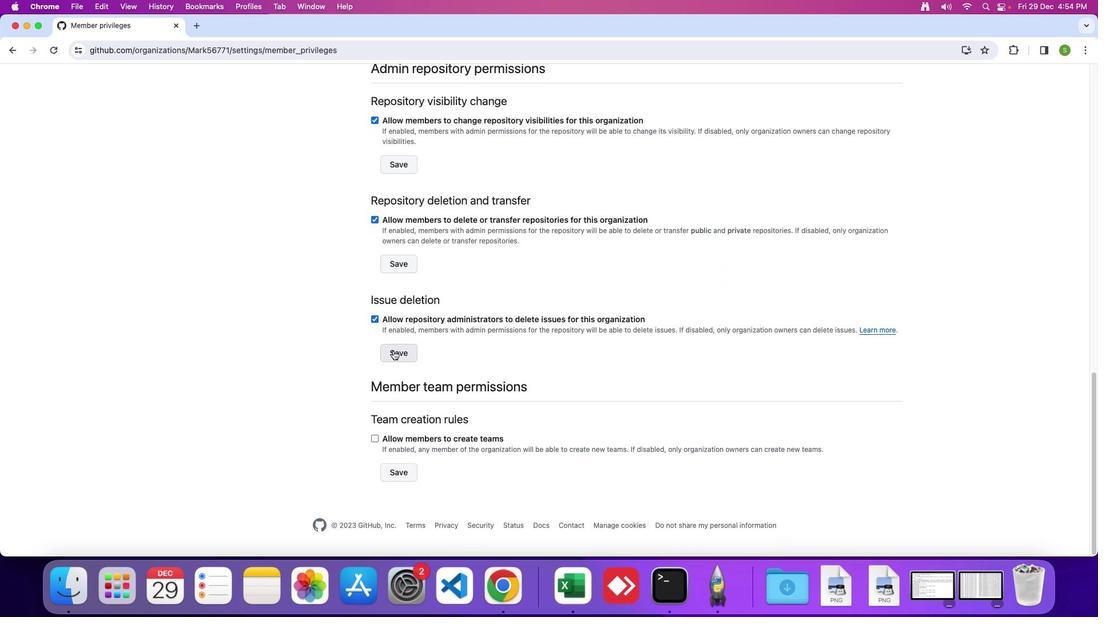 
Action: Mouse pressed left at (393, 350)
Screenshot: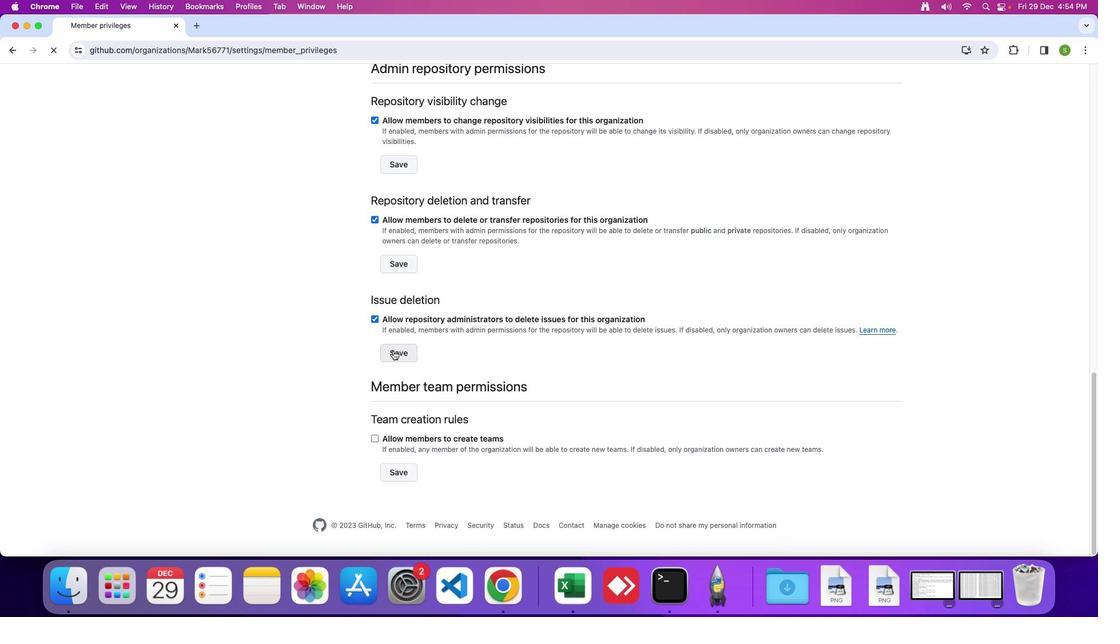 
Action: Mouse moved to (393, 350)
Screenshot: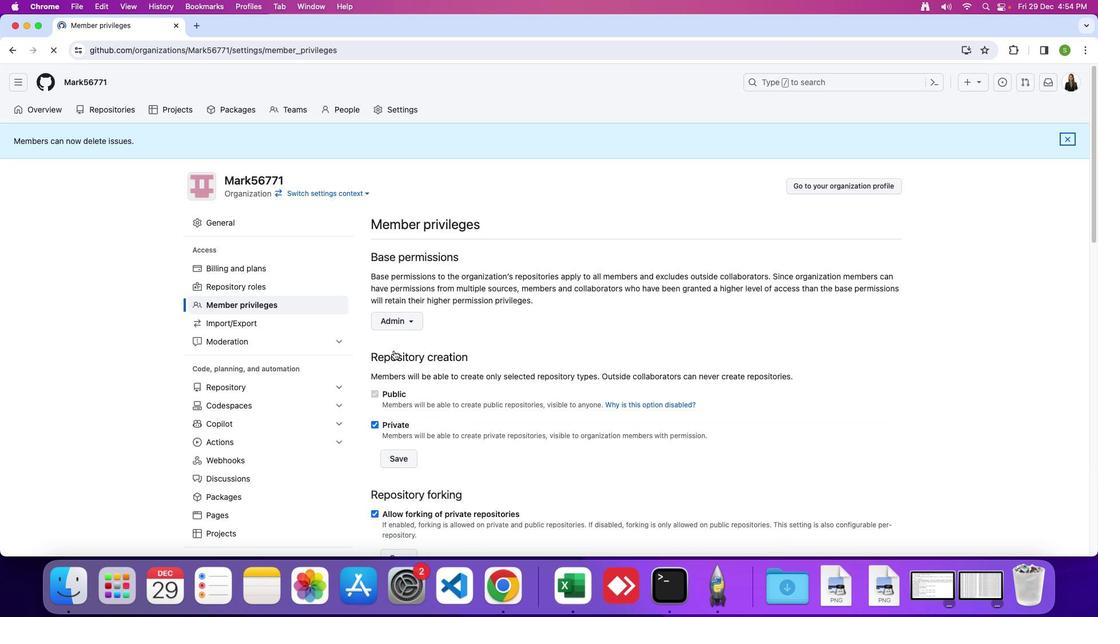 
